 Task: Forward email   from Email0076 to Email0074 with a cc to Email0075 with a message Message0076
Action: Mouse moved to (353, 369)
Screenshot: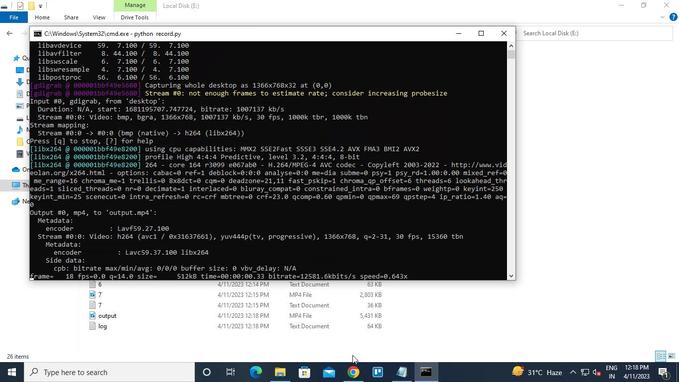 
Action: Mouse pressed left at (353, 369)
Screenshot: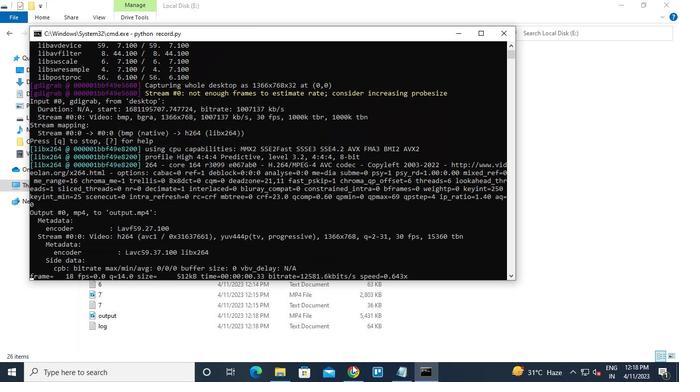 
Action: Mouse moved to (212, 255)
Screenshot: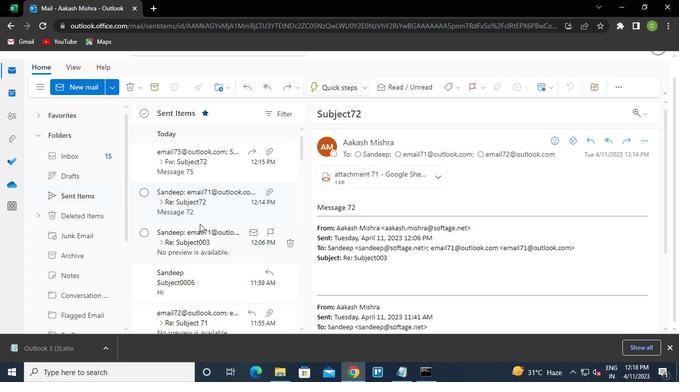 
Action: Mouse pressed left at (212, 255)
Screenshot: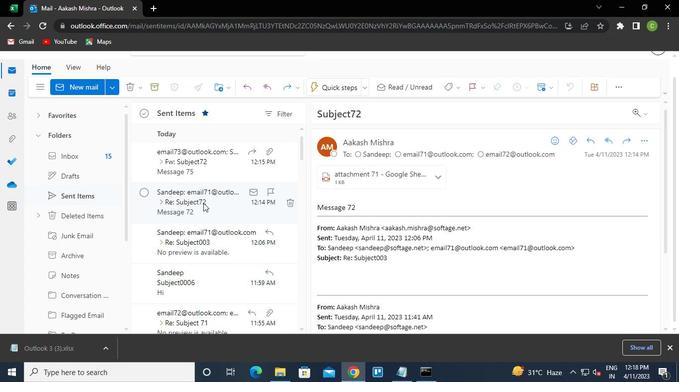 
Action: Mouse moved to (624, 141)
Screenshot: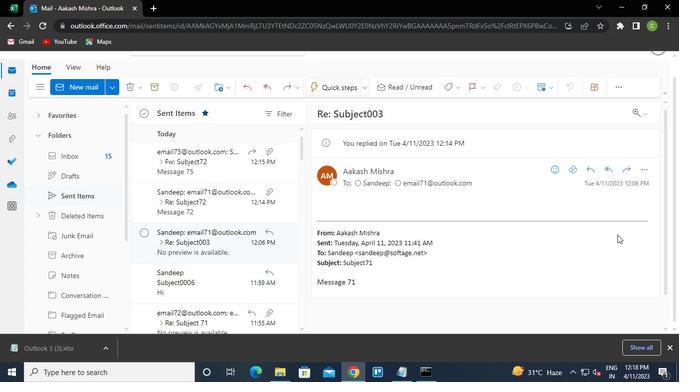 
Action: Mouse pressed left at (624, 141)
Screenshot: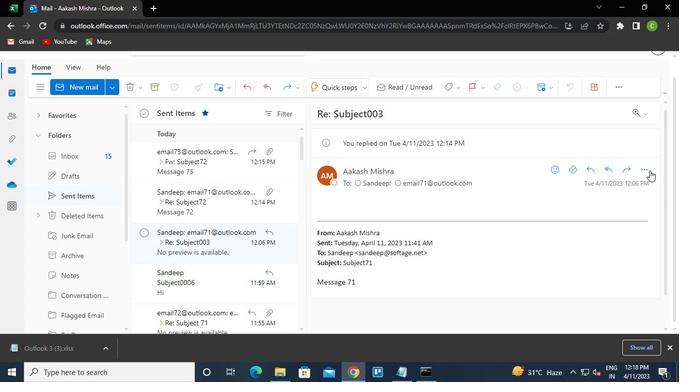 
Action: Mouse moved to (393, 148)
Screenshot: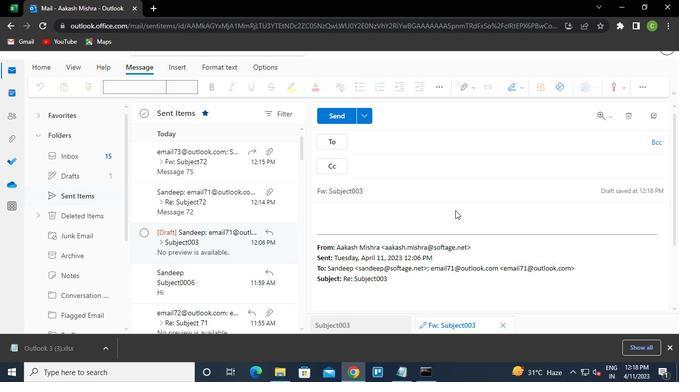 
Action: Keyboard e
Screenshot: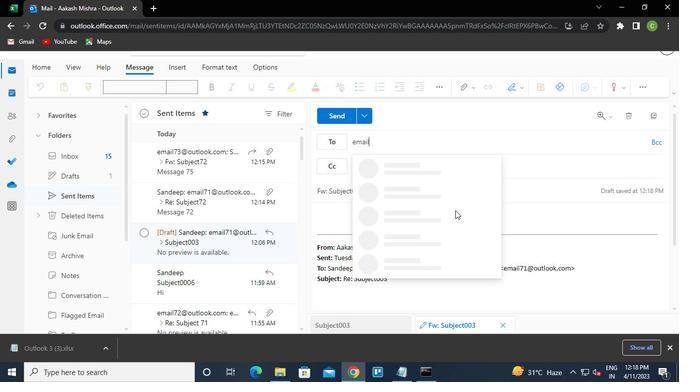 
Action: Keyboard m
Screenshot: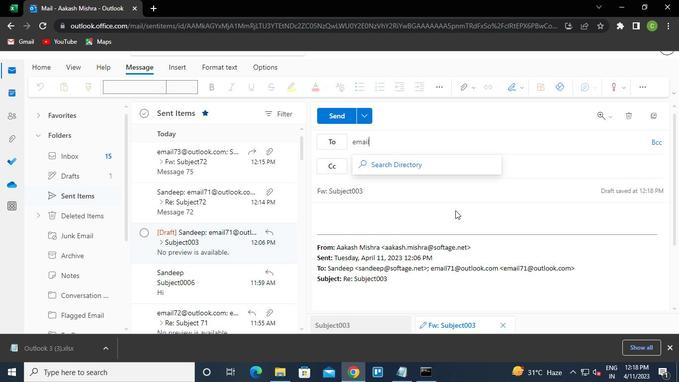 
Action: Keyboard a
Screenshot: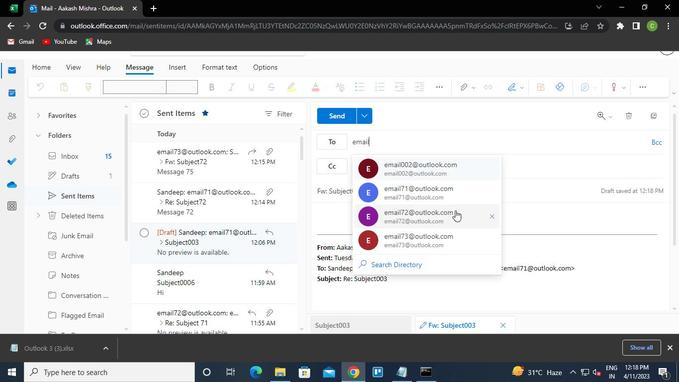 
Action: Keyboard i
Screenshot: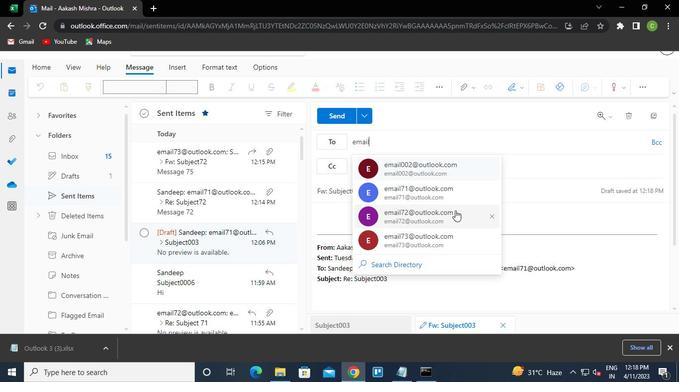 
Action: Keyboard l
Screenshot: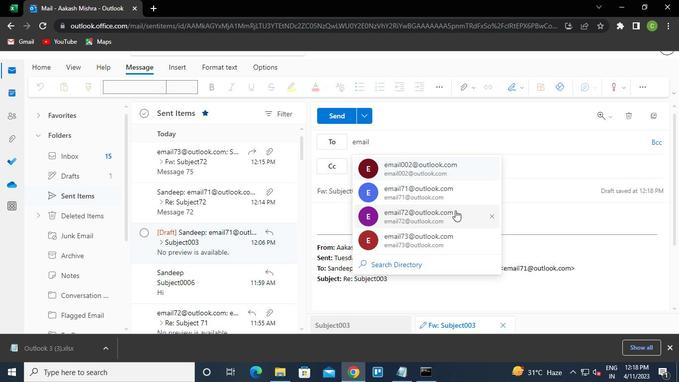 
Action: Keyboard <103>
Screenshot: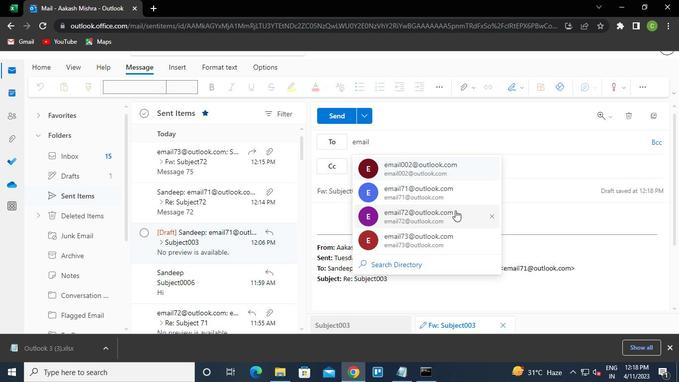 
Action: Keyboard <102>
Screenshot: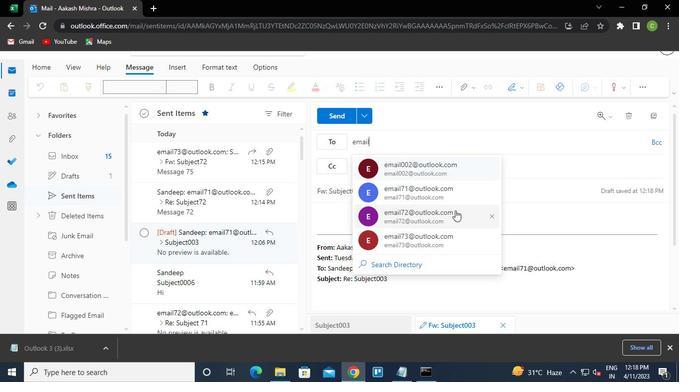
Action: Keyboard Key.shift
Screenshot: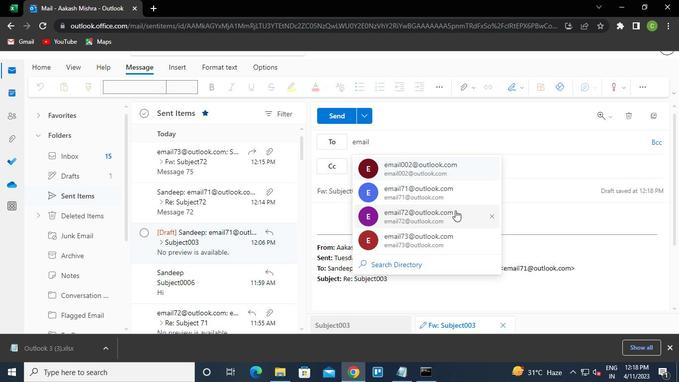 
Action: Keyboard @
Screenshot: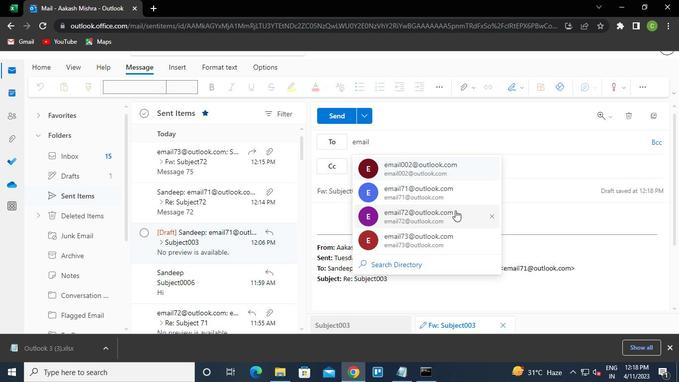 
Action: Keyboard o
Screenshot: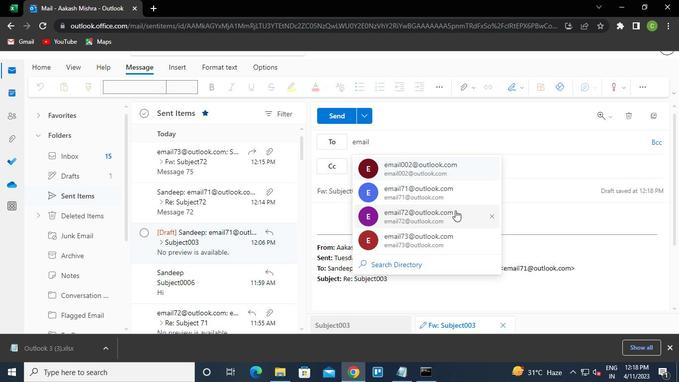 
Action: Keyboard u
Screenshot: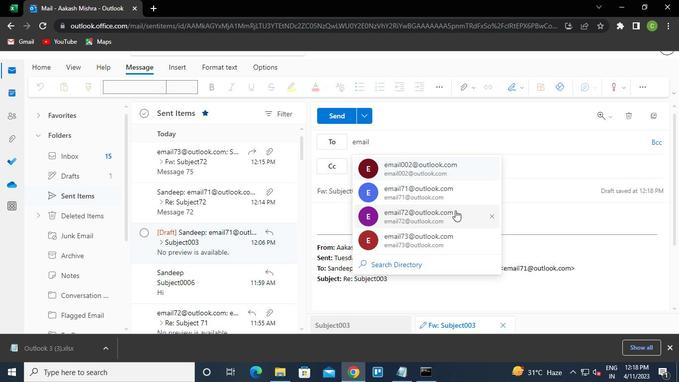 
Action: Keyboard t
Screenshot: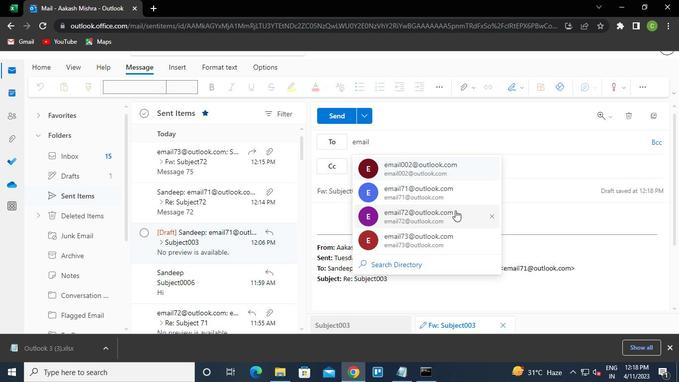 
Action: Keyboard l
Screenshot: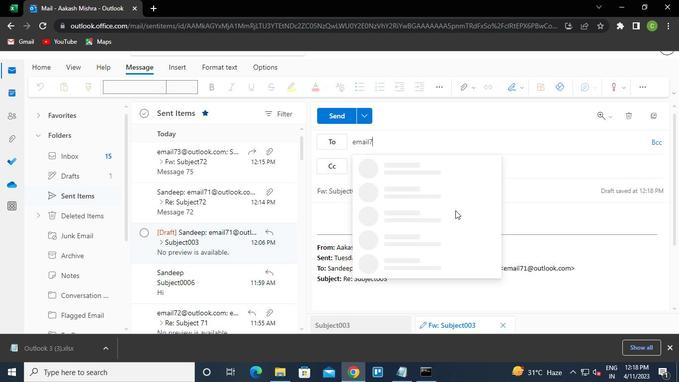 
Action: Keyboard o
Screenshot: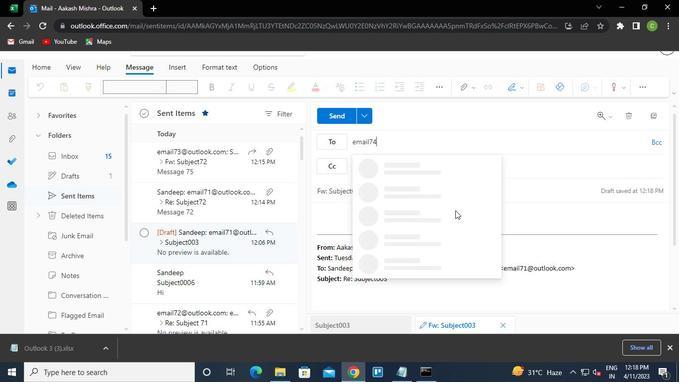 
Action: Keyboard o
Screenshot: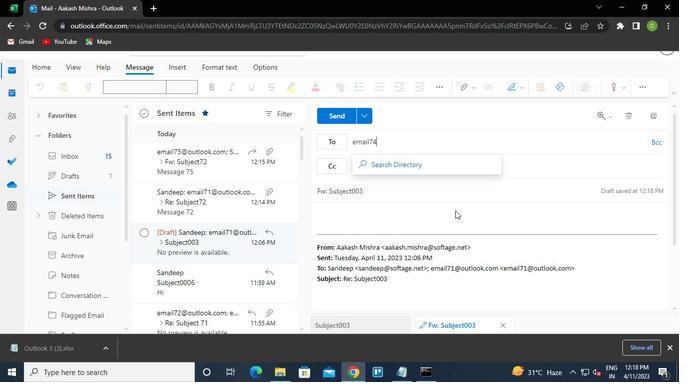 
Action: Keyboard k
Screenshot: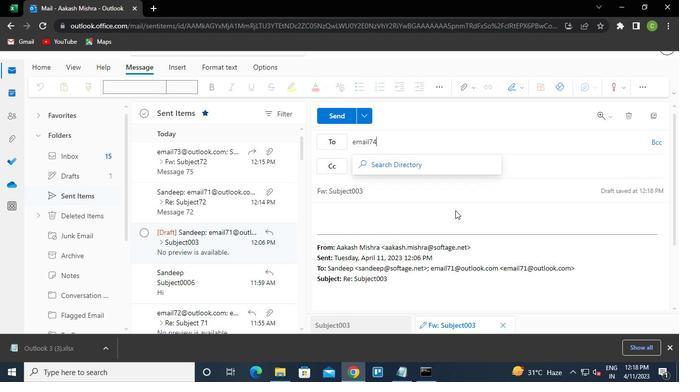 
Action: Keyboard .
Screenshot: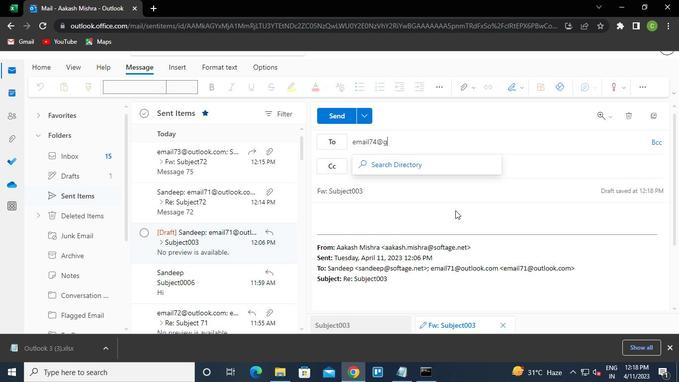 
Action: Keyboard c
Screenshot: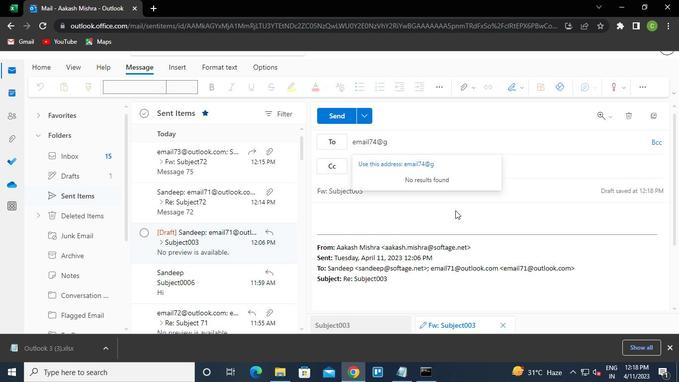 
Action: Keyboard o
Screenshot: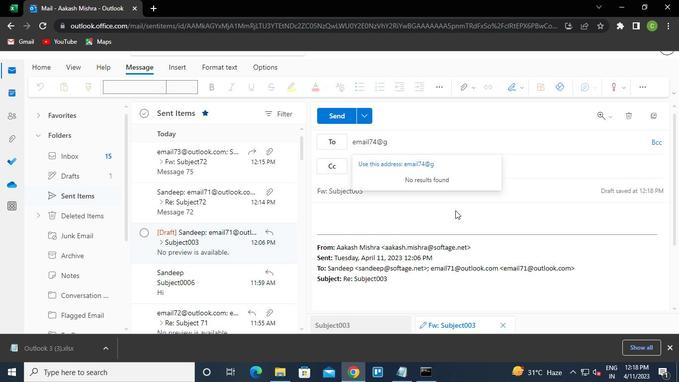 
Action: Keyboard m
Screenshot: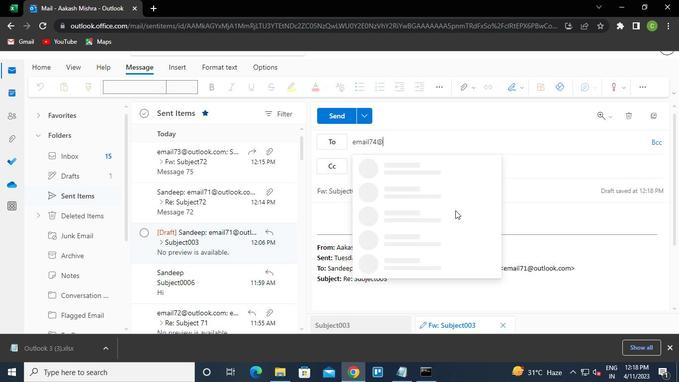 
Action: Keyboard Key.enter
Screenshot: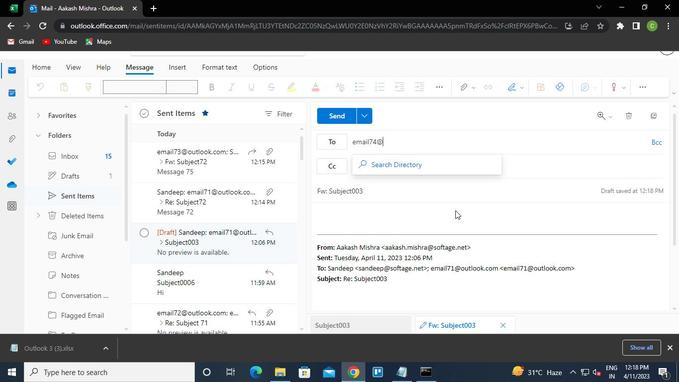 
Action: Keyboard Key.enter
Screenshot: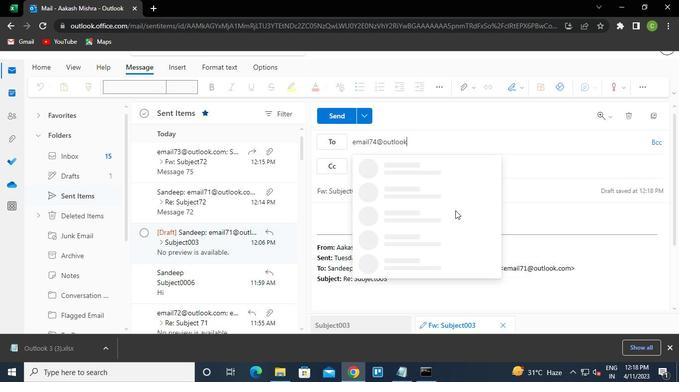 
Action: Keyboard Key.enter
Screenshot: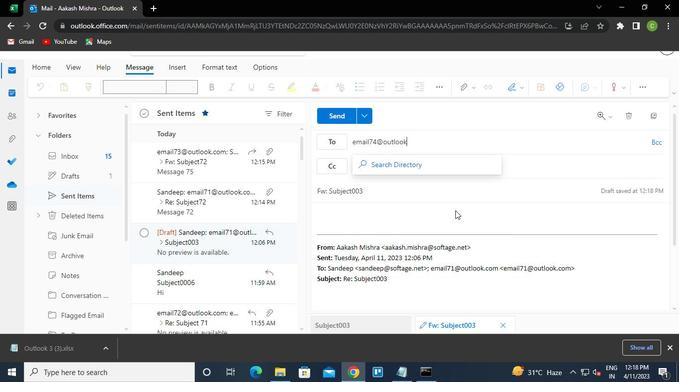 
Action: Keyboard Key.enter
Screenshot: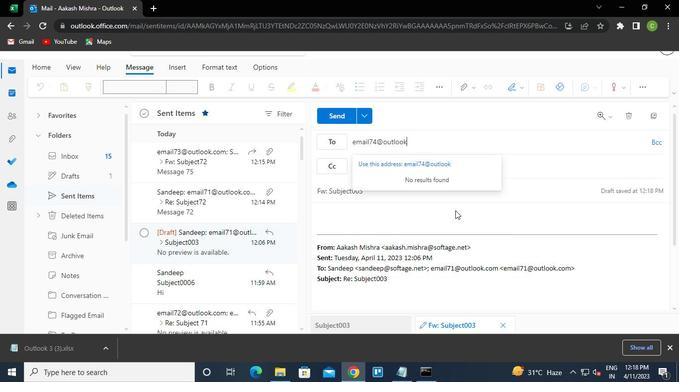 
Action: Keyboard Key.enter
Screenshot: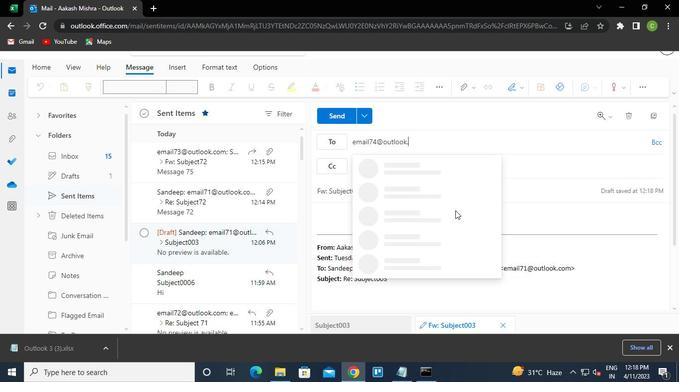 
Action: Keyboard Key.enter
Screenshot: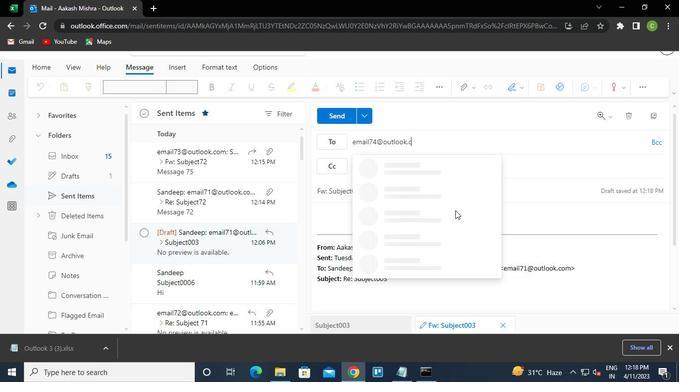 
Action: Keyboard Key.enter
Screenshot: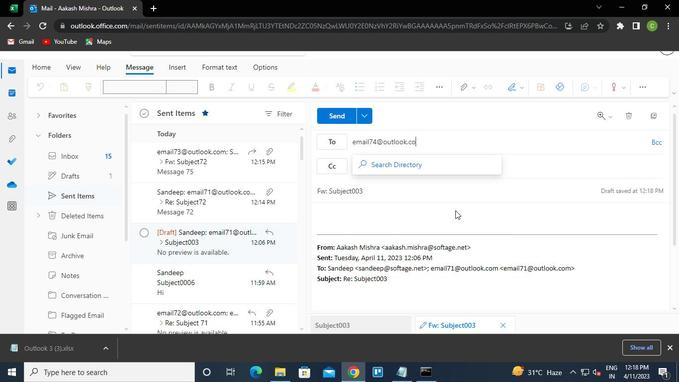 
Action: Keyboard Key.enter
Screenshot: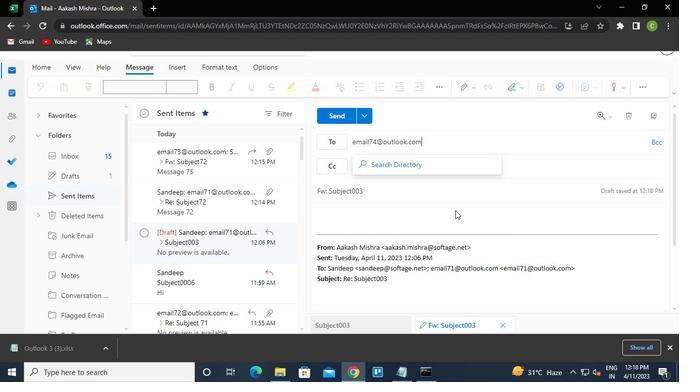 
Action: Keyboard Key.enter
Screenshot: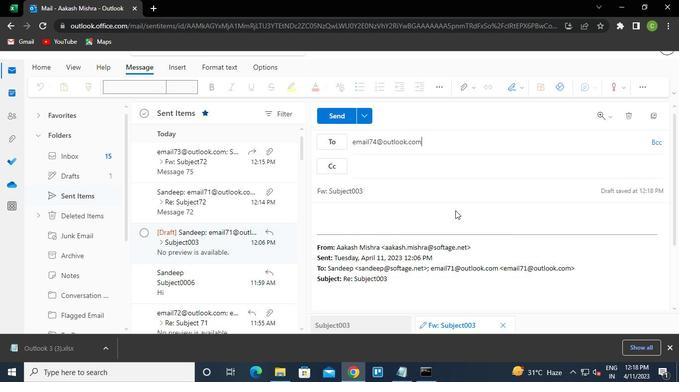 
Action: Keyboard Key.enter
Screenshot: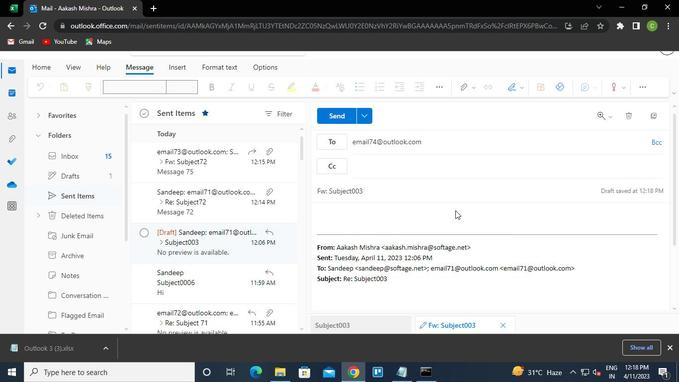 
Action: Keyboard Key.enter
Screenshot: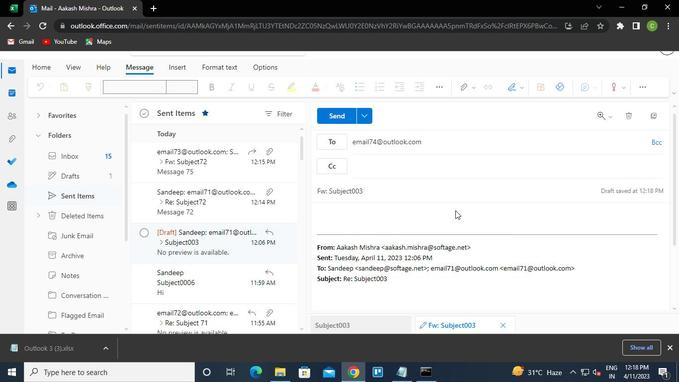
Action: Keyboard Key.enter
Screenshot: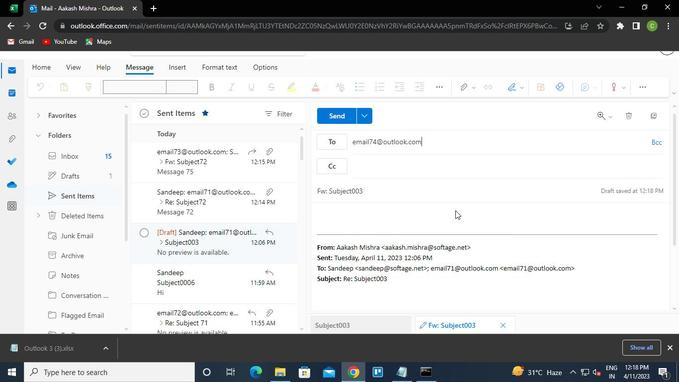 
Action: Keyboard Key.enter
Screenshot: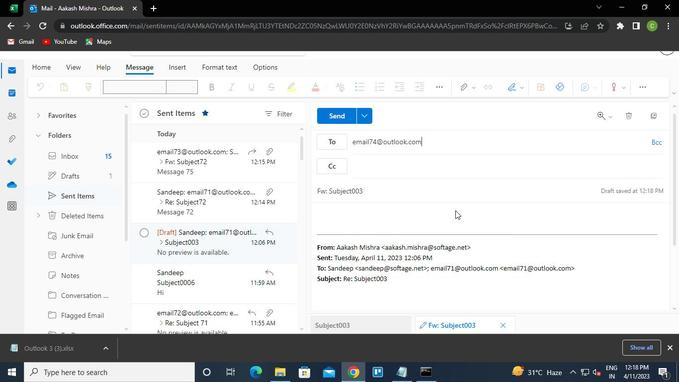 
Action: Keyboard Key.enter
Screenshot: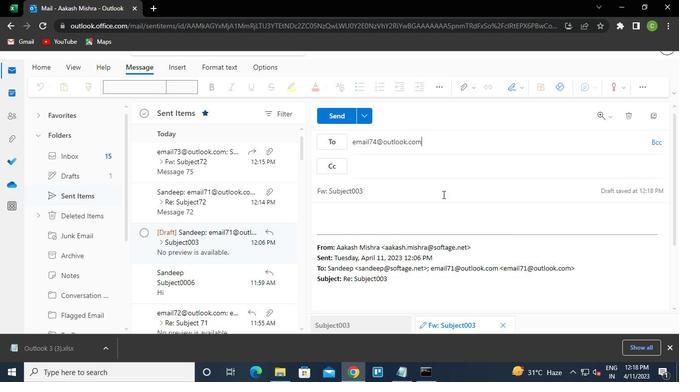 
Action: Keyboard Key.enter
Screenshot: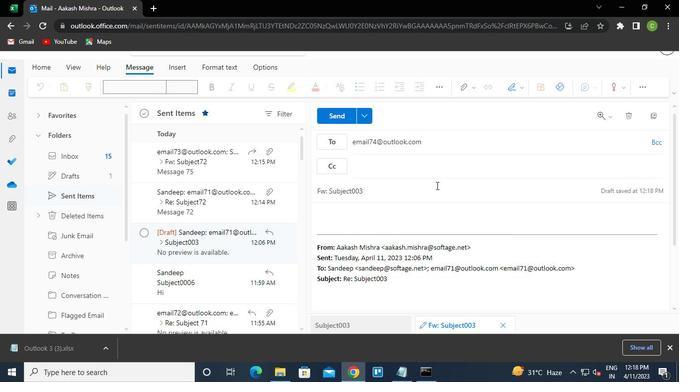 
Action: Keyboard Key.enter
Screenshot: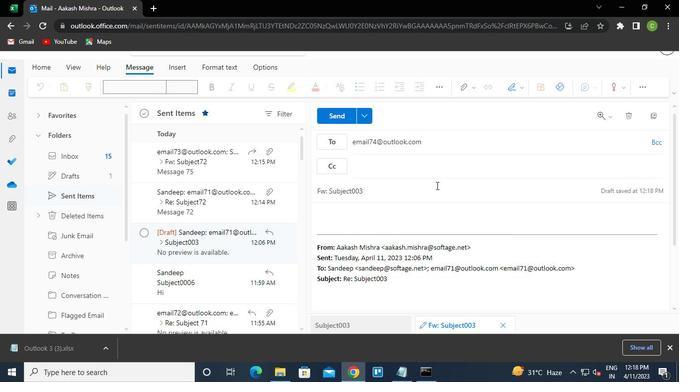 
Action: Keyboard Key.enter
Screenshot: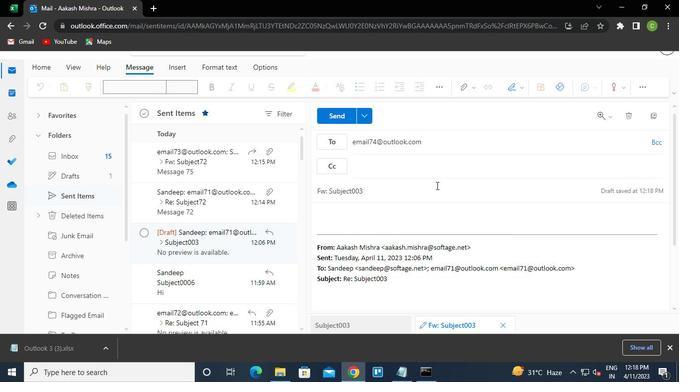 
Action: Keyboard Key.enter
Screenshot: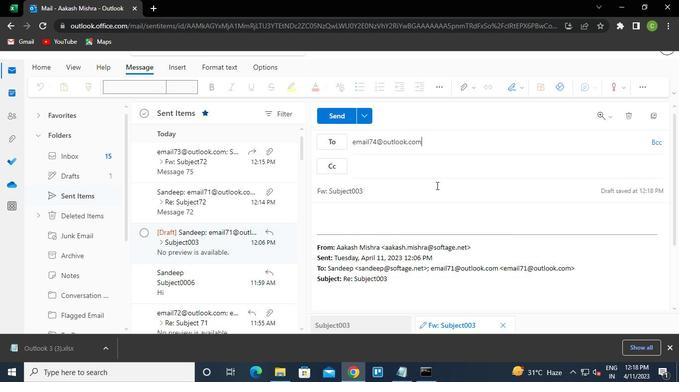 
Action: Keyboard Key.enter
Screenshot: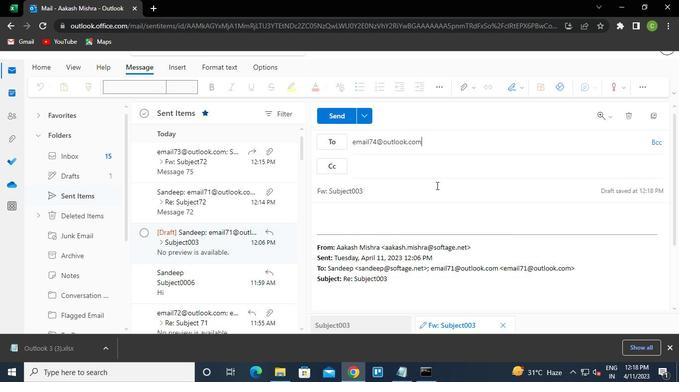 
Action: Keyboard Key.enter
Screenshot: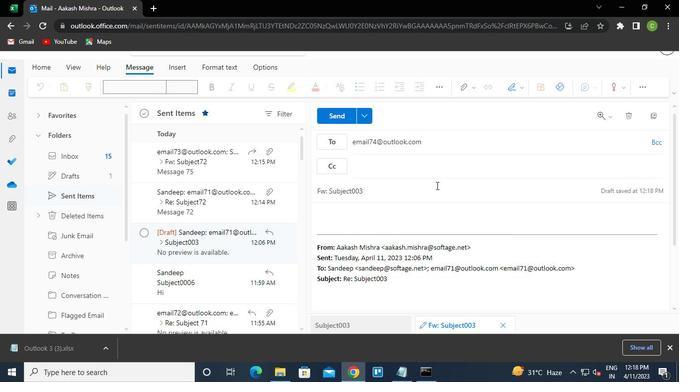 
Action: Keyboard Key.enter
Screenshot: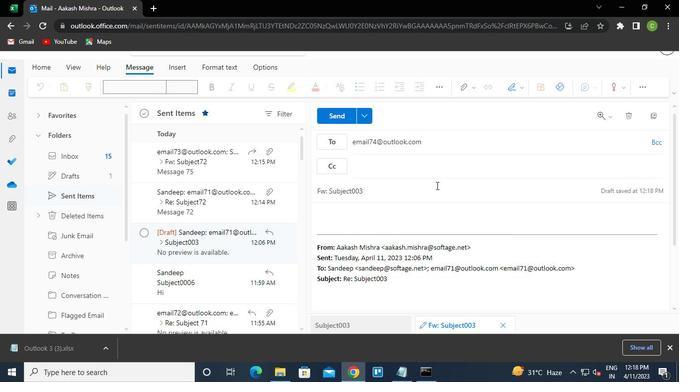 
Action: Keyboard Key.enter
Screenshot: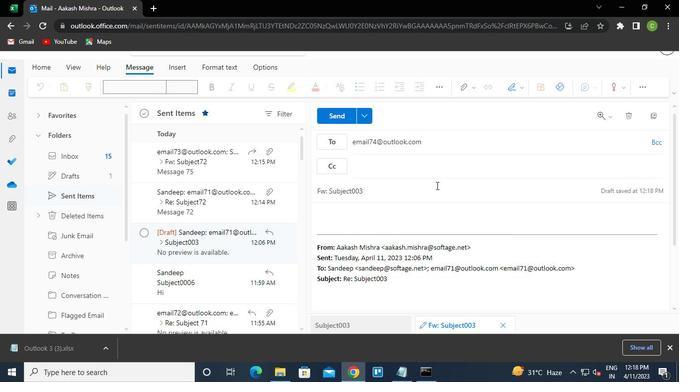 
Action: Keyboard Key.enter
Screenshot: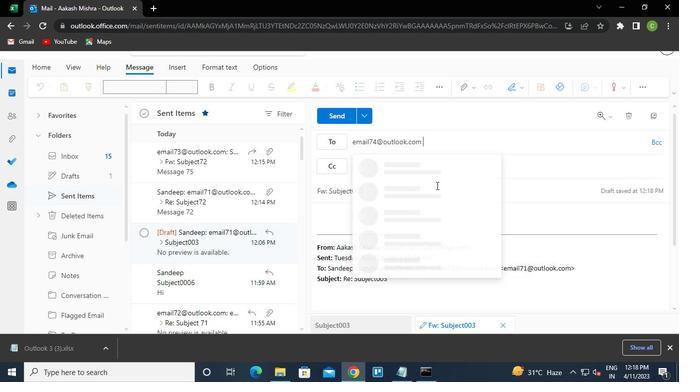 
Action: Keyboard Key.enter
Screenshot: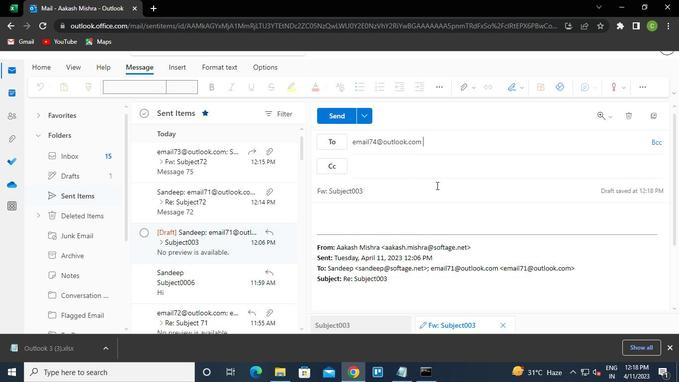 
Action: Keyboard Key.enter
Screenshot: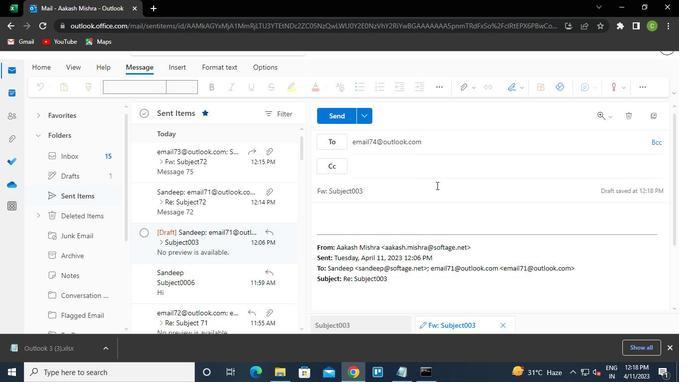 
Action: Keyboard Key.enter
Screenshot: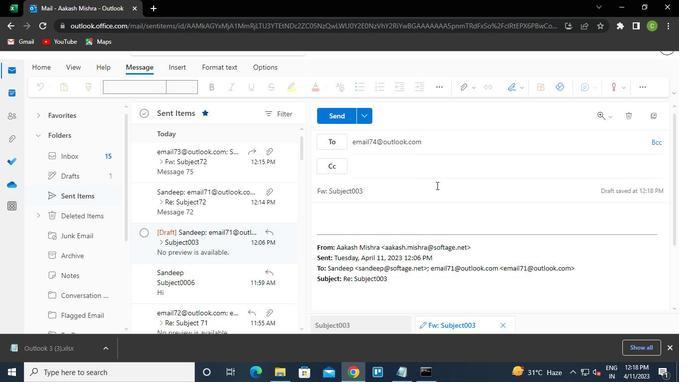 
Action: Keyboard Key.left
Screenshot: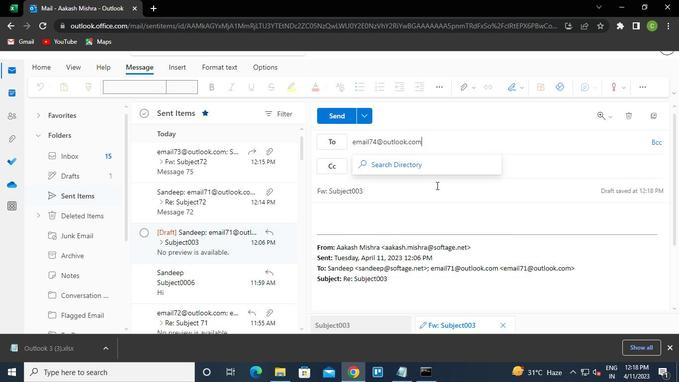 
Action: Keyboard Key.right
Screenshot: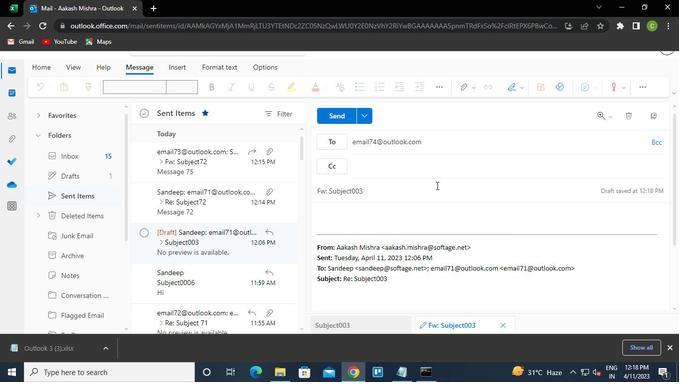 
Action: Keyboard Key.enter
Screenshot: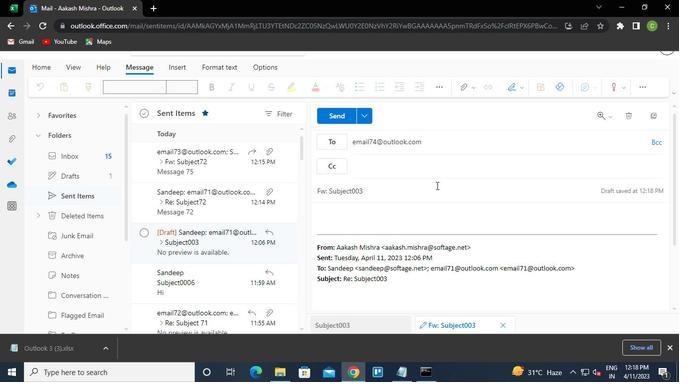 
Action: Keyboard Key.enter
Screenshot: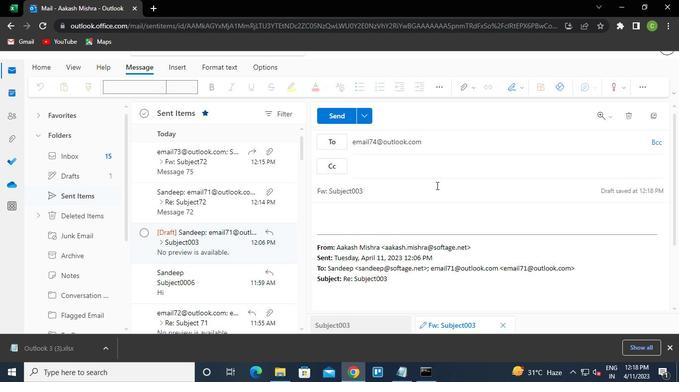 
Action: Keyboard Key.enter
Screenshot: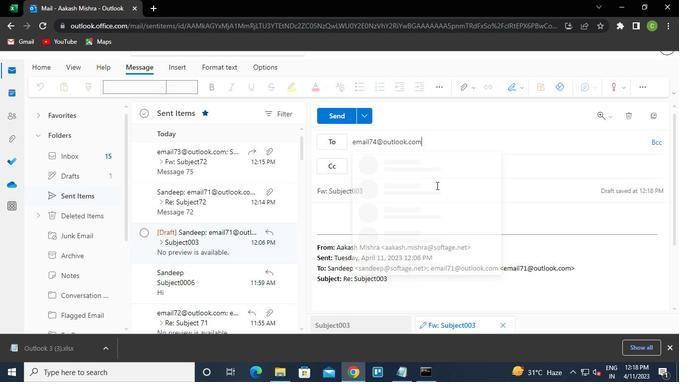 
Action: Keyboard Key.enter
Screenshot: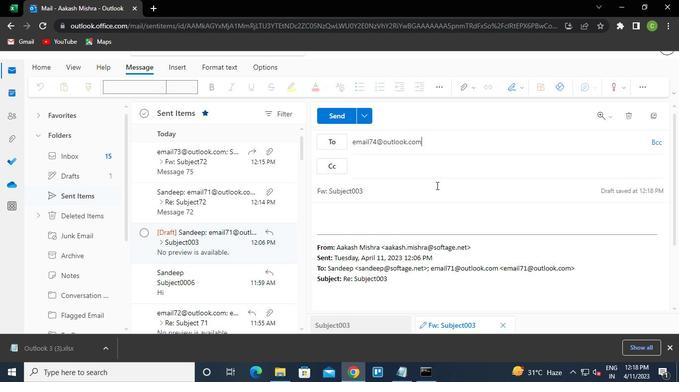 
Action: Keyboard Key.enter
Screenshot: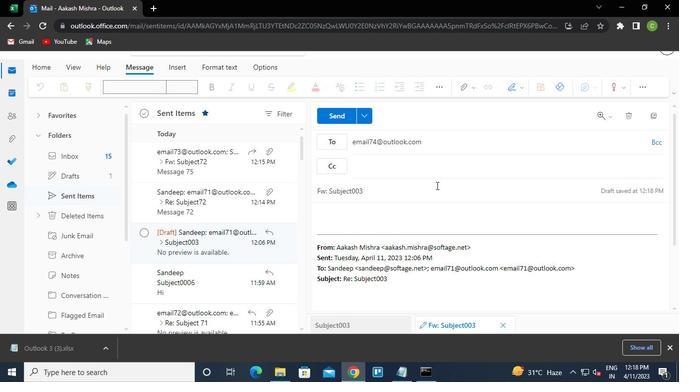 
Action: Keyboard Key.space
Screenshot: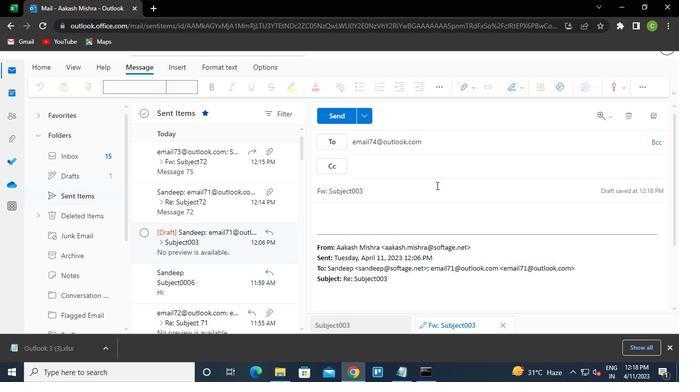 
Action: Keyboard Key.enter
Screenshot: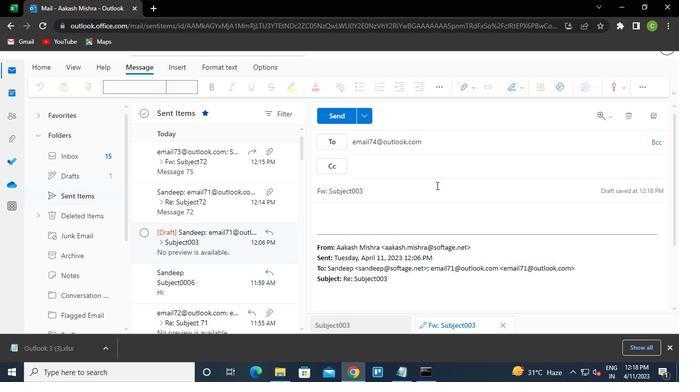 
Action: Mouse moved to (628, 118)
Screenshot: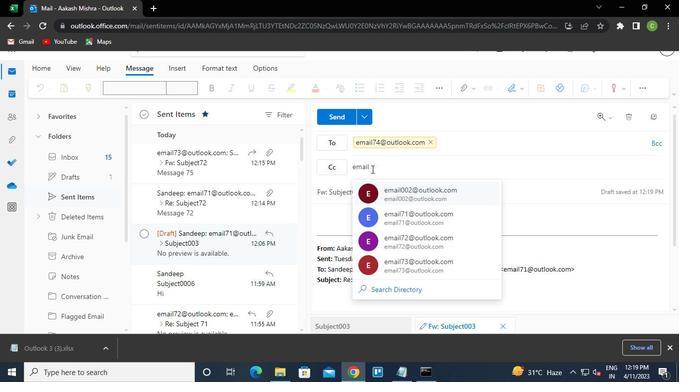 
Action: Mouse pressed left at (628, 118)
Screenshot: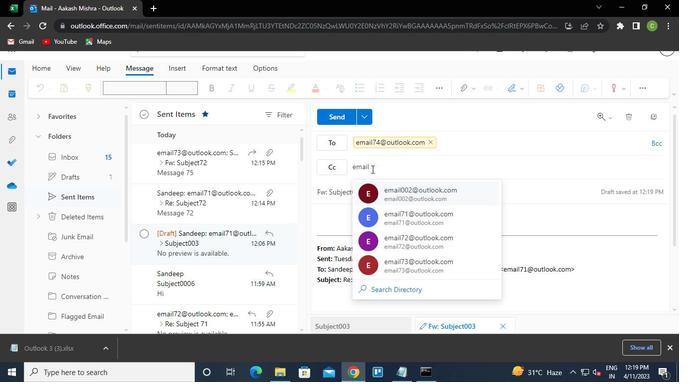 
Action: Mouse moved to (335, 216)
Screenshot: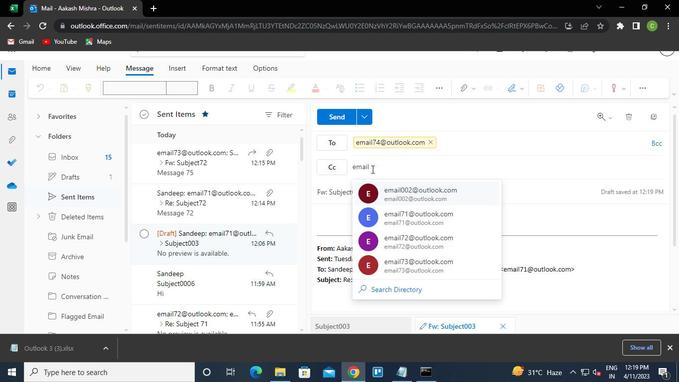 
Action: Mouse pressed left at (335, 216)
Screenshot: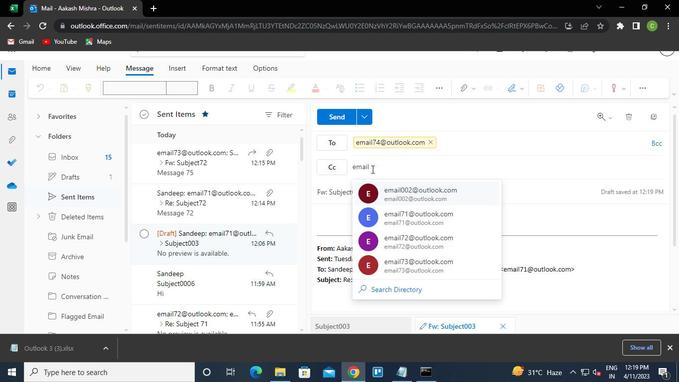 
Action: Mouse moved to (281, 374)
Screenshot: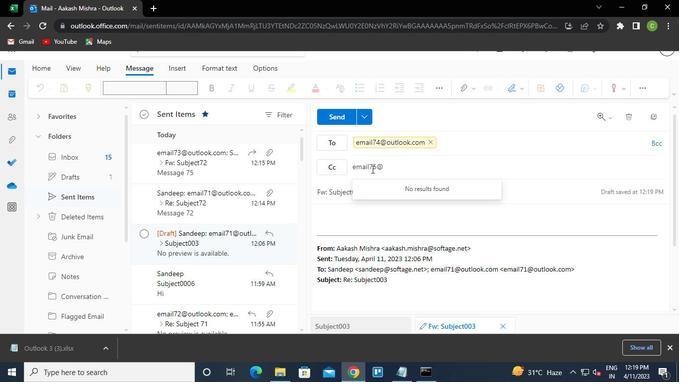 
Action: Mouse pressed left at (281, 374)
Screenshot: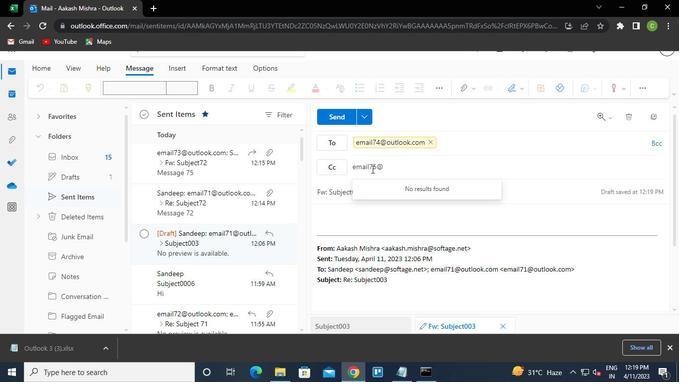 
Action: Mouse moved to (206, 30)
Screenshot: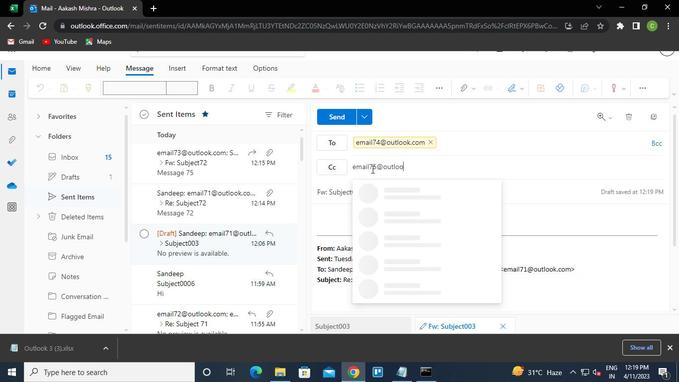 
Action: Mouse pressed left at (206, 30)
Screenshot: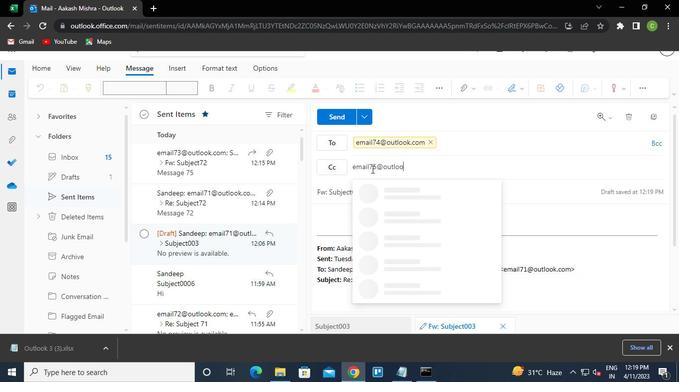 
Action: Keyboard c
Screenshot: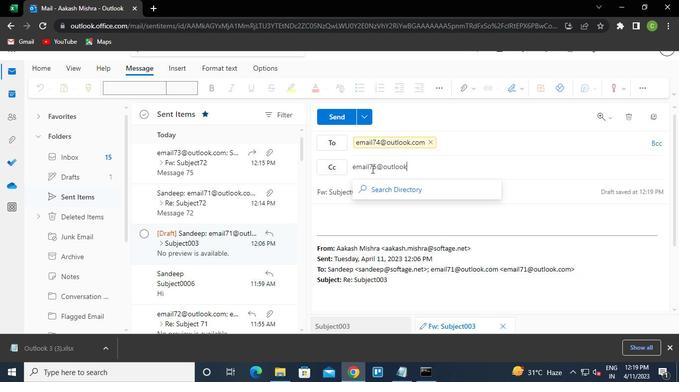 
Action: Keyboard m
Screenshot: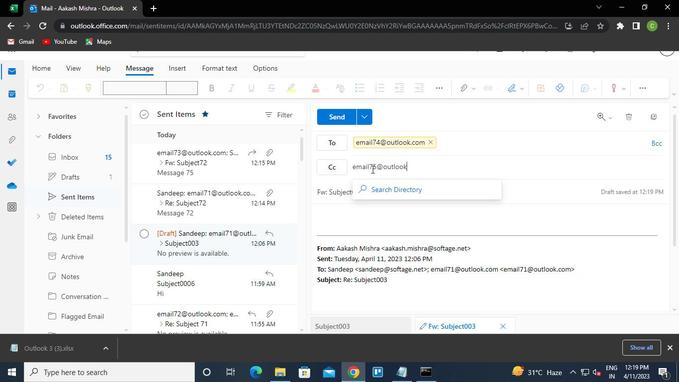 
Action: Keyboard d
Screenshot: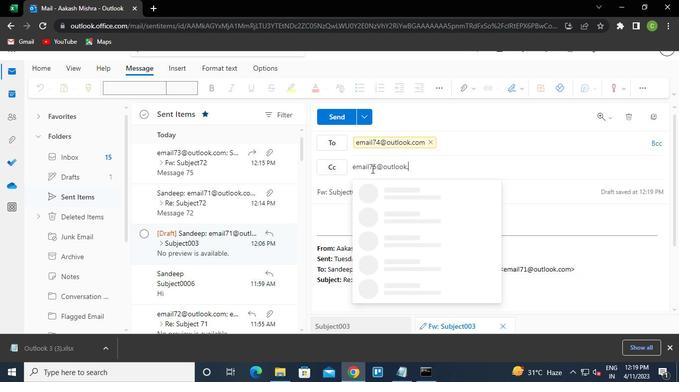
Action: Keyboard Key.enter
Screenshot: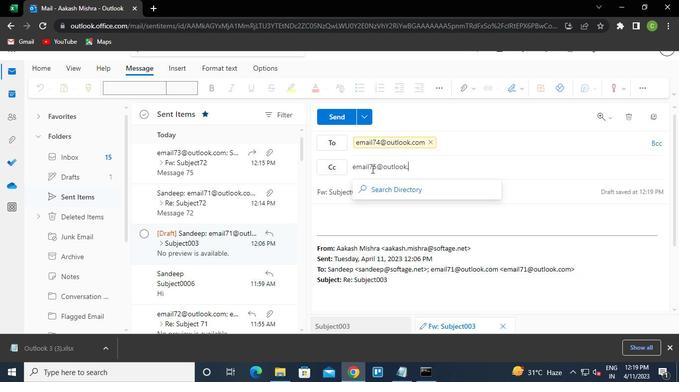 
Action: Keyboard Key.ctrl_l
Screenshot: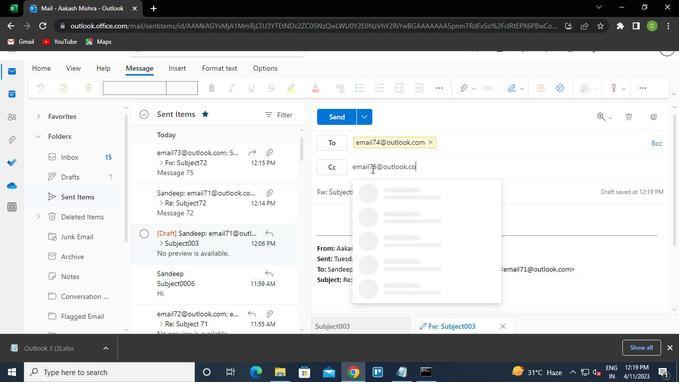 
Action: Keyboard \x16
Screenshot: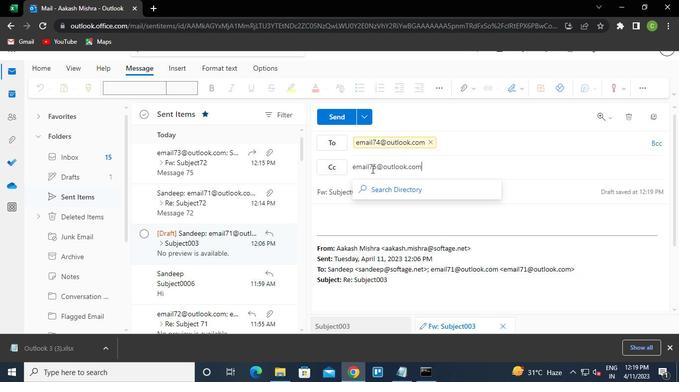 
Action: Keyboard Key.enter
Screenshot: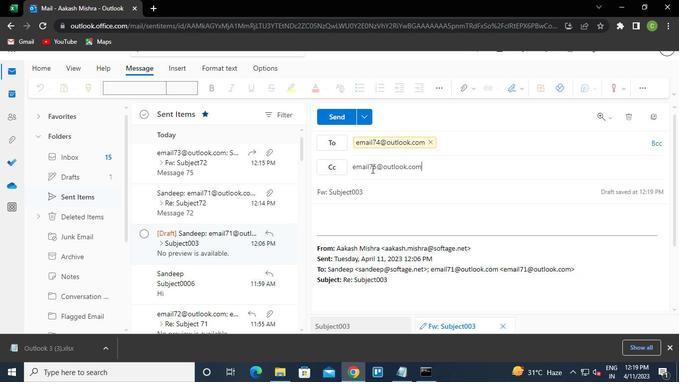 
Action: Mouse moved to (425, 377)
Screenshot: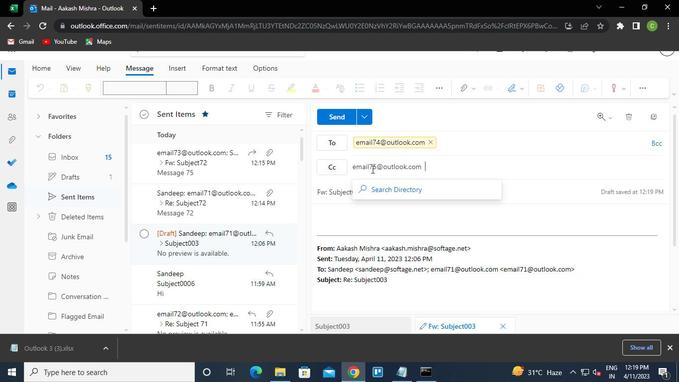 
Action: Mouse pressed left at (425, 377)
Screenshot: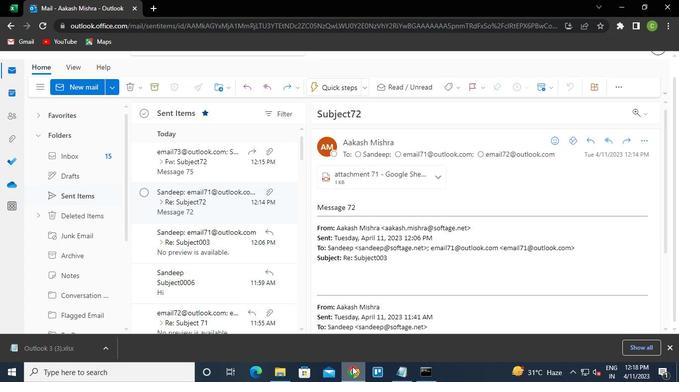 
Action: Mouse pressed left at (425, 377)
Screenshot: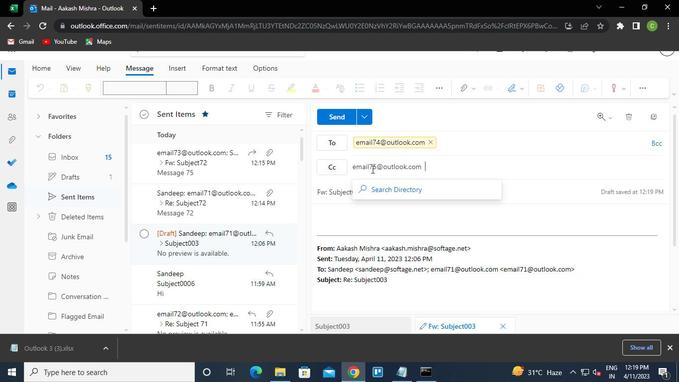
Action: Mouse moved to (420, 305)
Screenshot: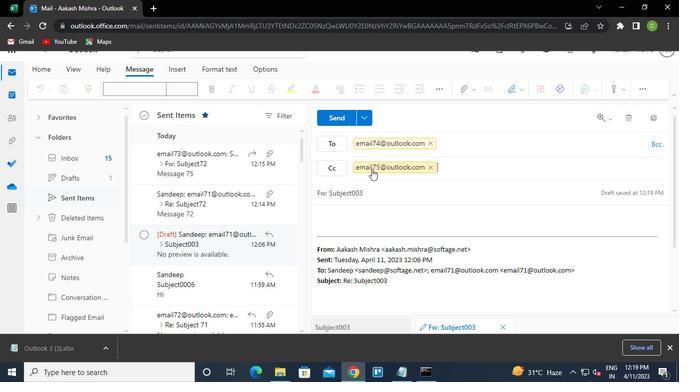 
Action: Mouse pressed left at (420, 305)
Screenshot: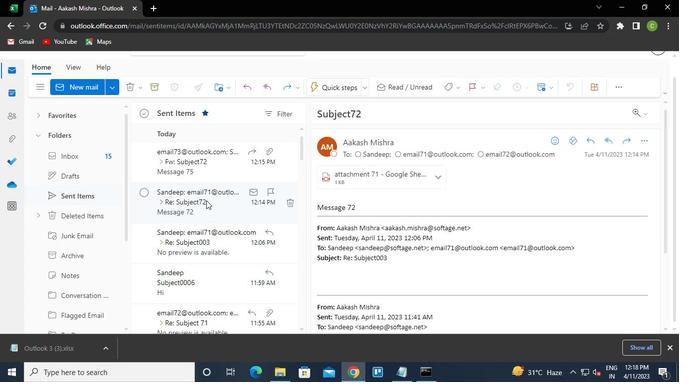 
Action: Mouse pressed left at (420, 305)
Screenshot: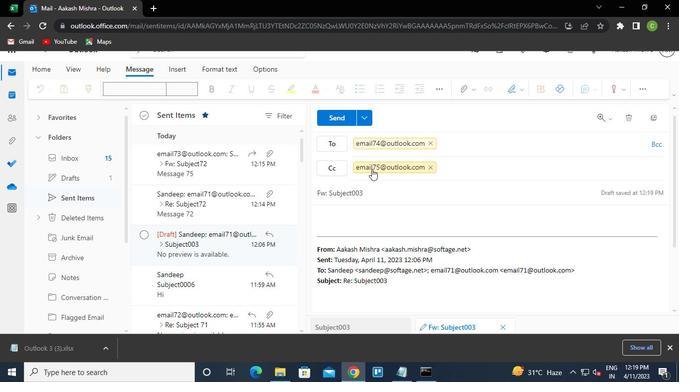 
Action: Mouse moved to (468, 299)
Screenshot: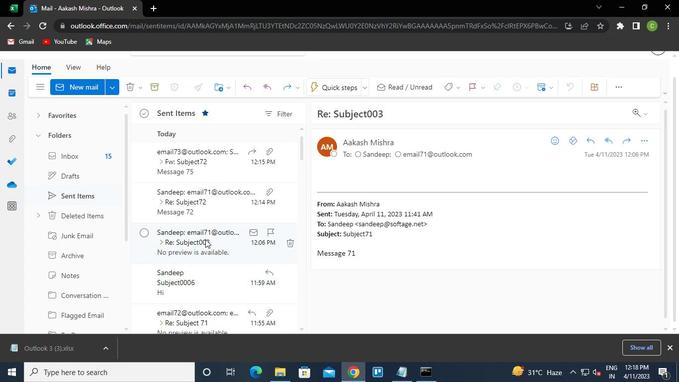 
Action: Mouse pressed left at (468, 299)
Screenshot: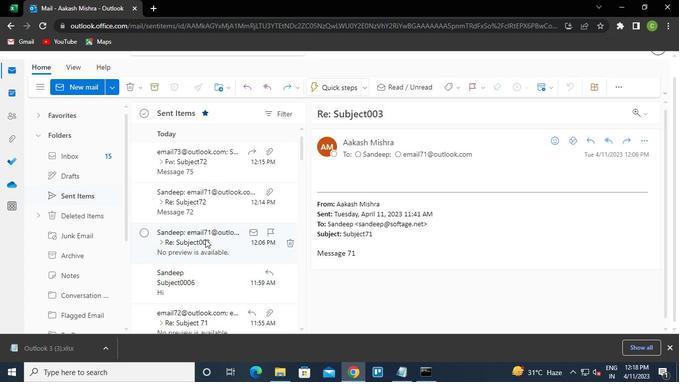 
Action: Mouse moved to (352, 366)
Screenshot: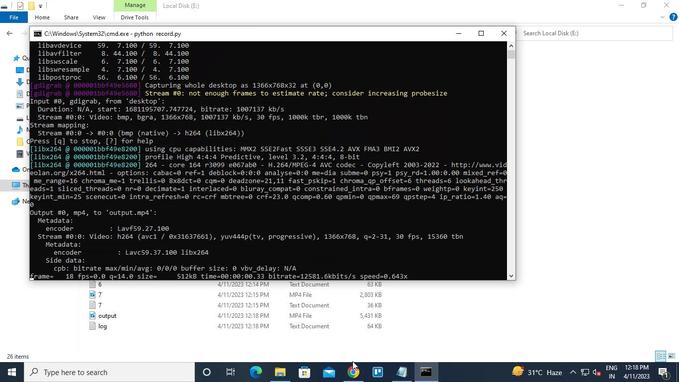 
Action: Mouse pressed left at (352, 366)
Screenshot: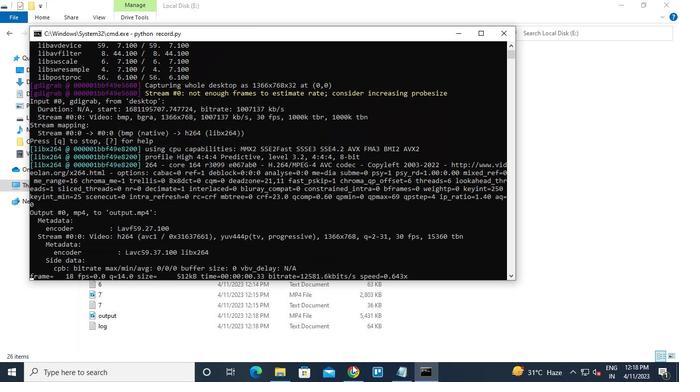 
Action: Mouse moved to (205, 239)
Screenshot: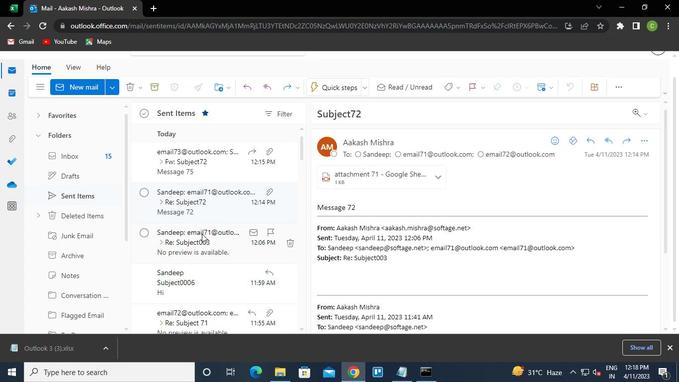 
Action: Mouse pressed left at (205, 239)
Screenshot: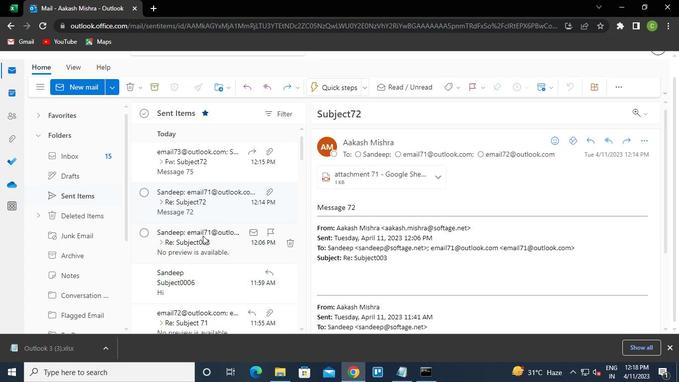 
Action: Mouse moved to (628, 170)
Screenshot: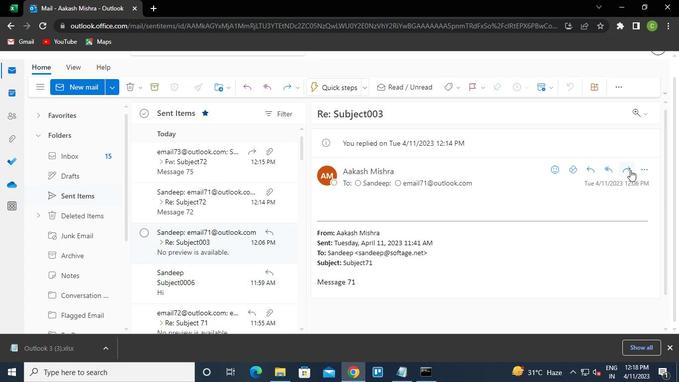 
Action: Mouse pressed left at (628, 170)
Screenshot: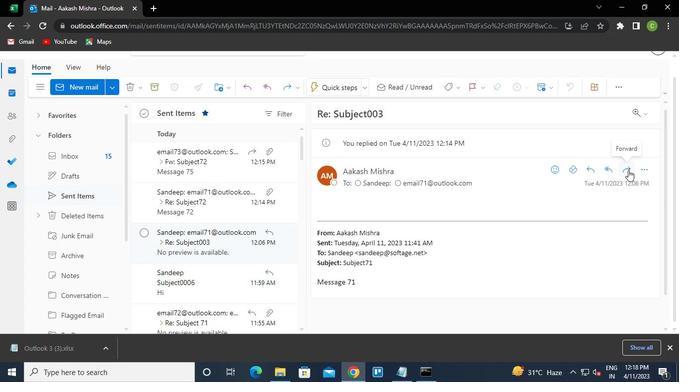 
Action: Mouse moved to (455, 210)
Screenshot: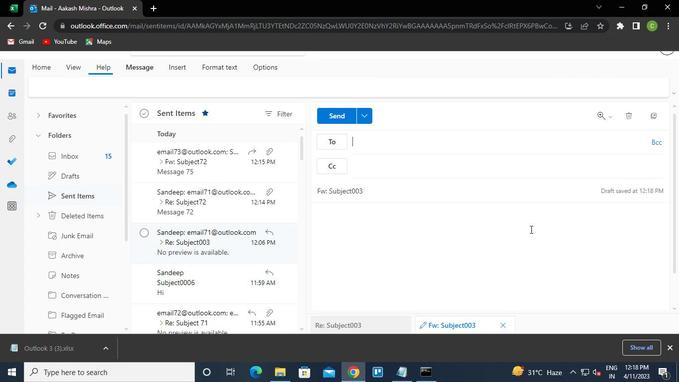 
Action: Keyboard e
Screenshot: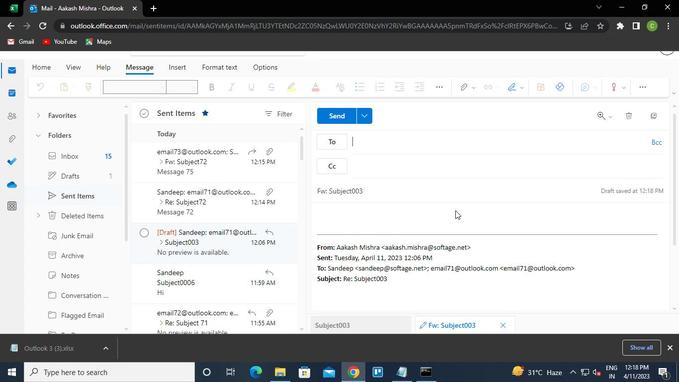 
Action: Keyboard m
Screenshot: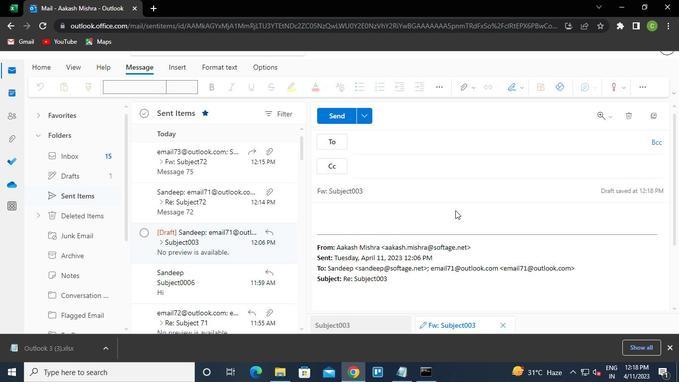 
Action: Keyboard a
Screenshot: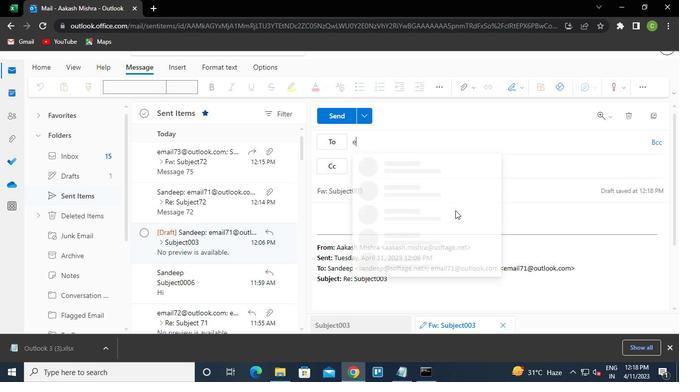 
Action: Keyboard i
Screenshot: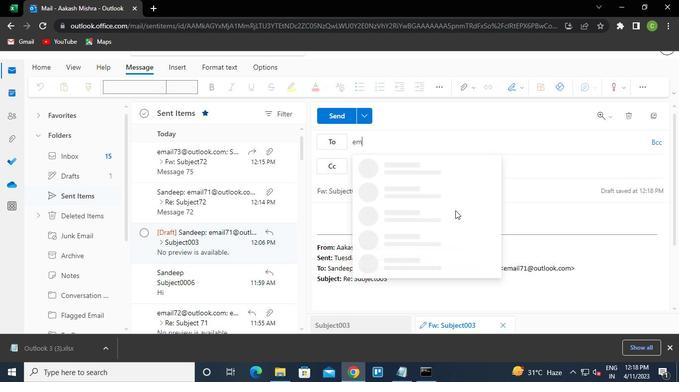 
Action: Keyboard l
Screenshot: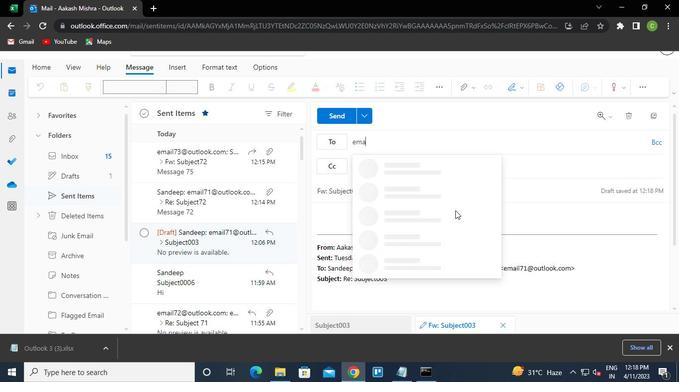 
Action: Keyboard <103>
Screenshot: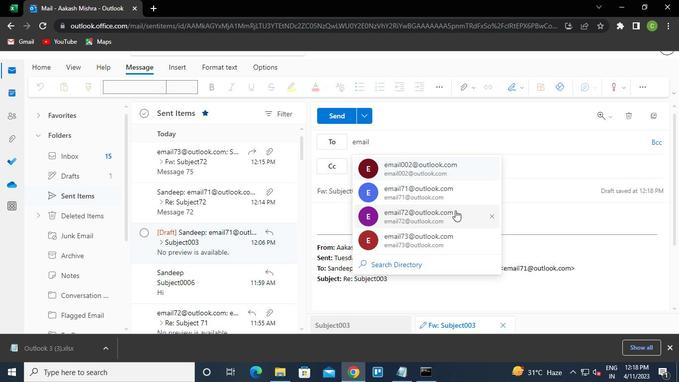
Action: Keyboard <100>
Screenshot: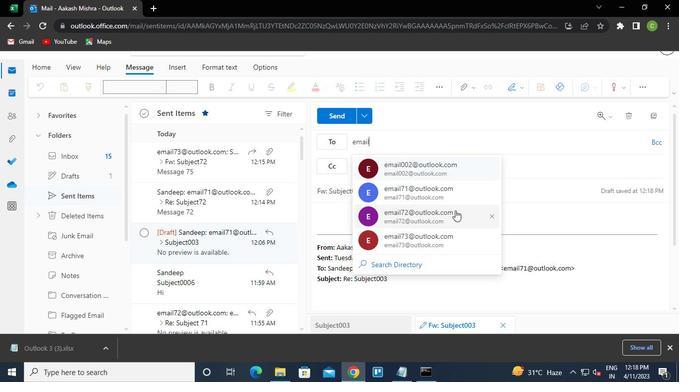 
Action: Keyboard Key.shift
Screenshot: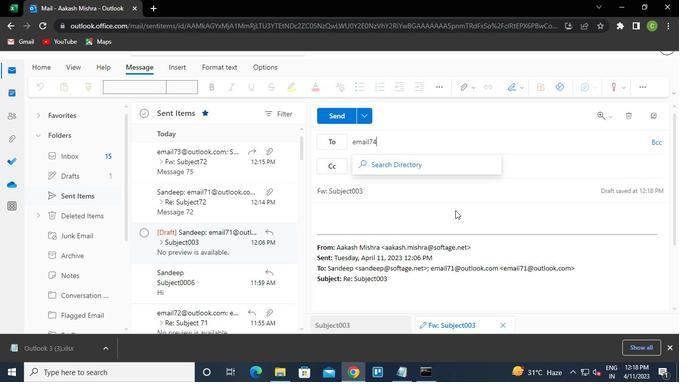 
Action: Keyboard @
Screenshot: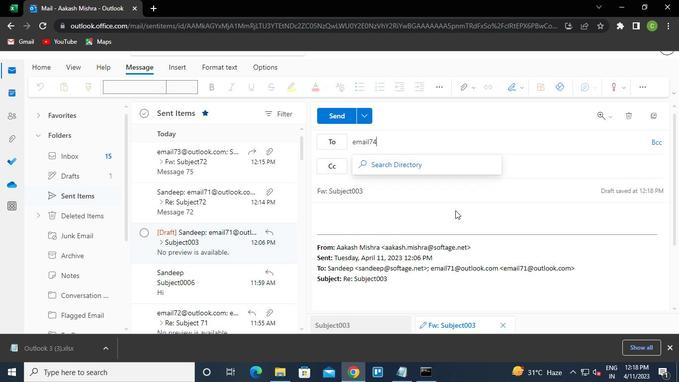 
Action: Keyboard g
Screenshot: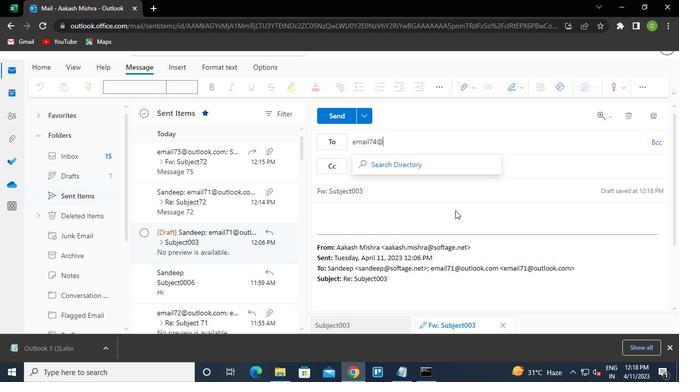 
Action: Keyboard Key.backspace
Screenshot: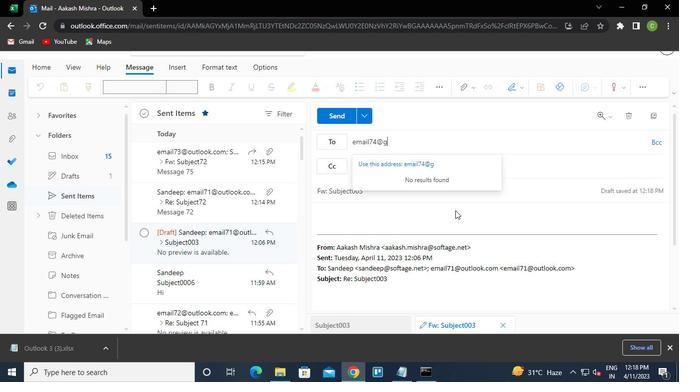 
Action: Keyboard o
Screenshot: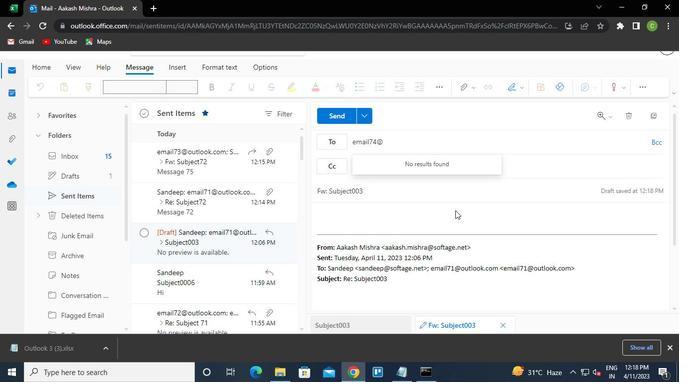 
Action: Keyboard u
Screenshot: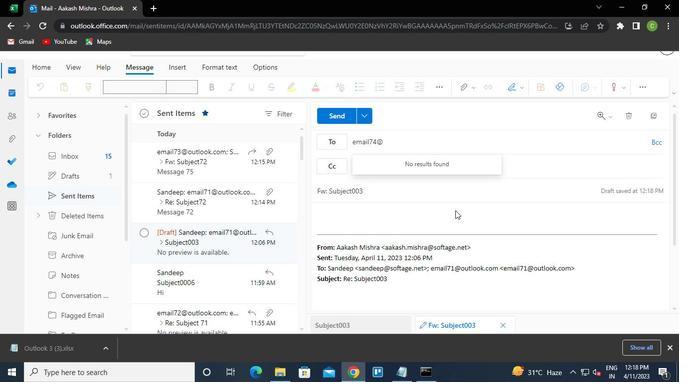 
Action: Keyboard t
Screenshot: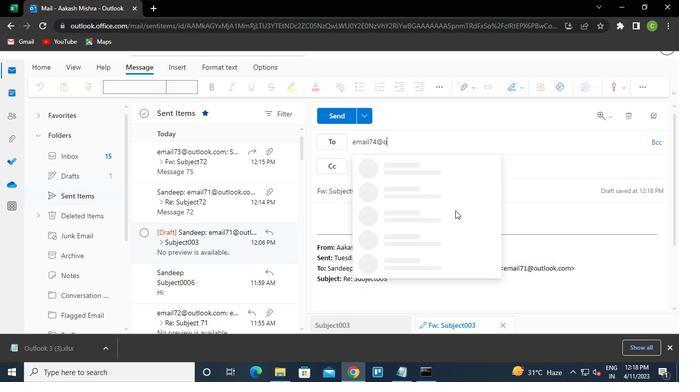 
Action: Keyboard l
Screenshot: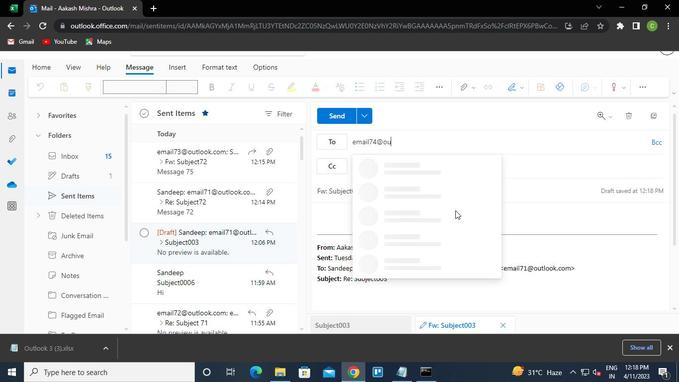 
Action: Keyboard o
Screenshot: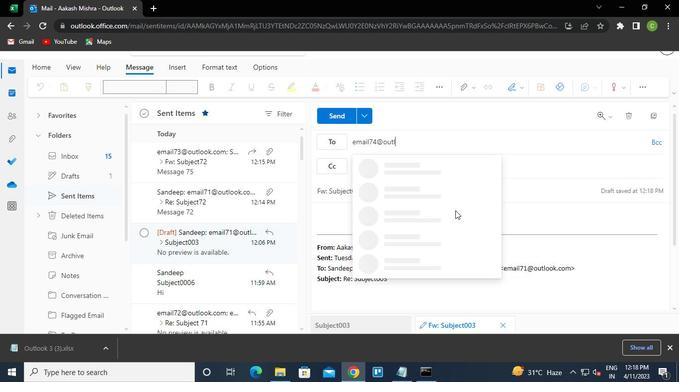 
Action: Keyboard o
Screenshot: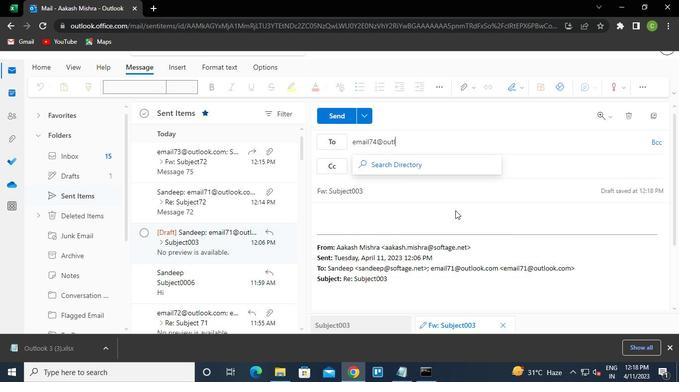 
Action: Keyboard k
Screenshot: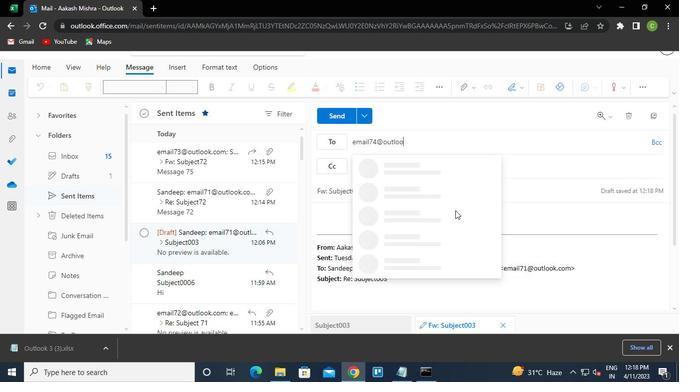 
Action: Keyboard .
Screenshot: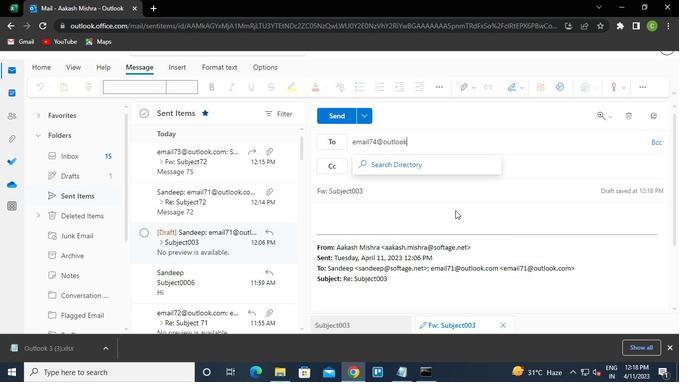 
Action: Keyboard c
Screenshot: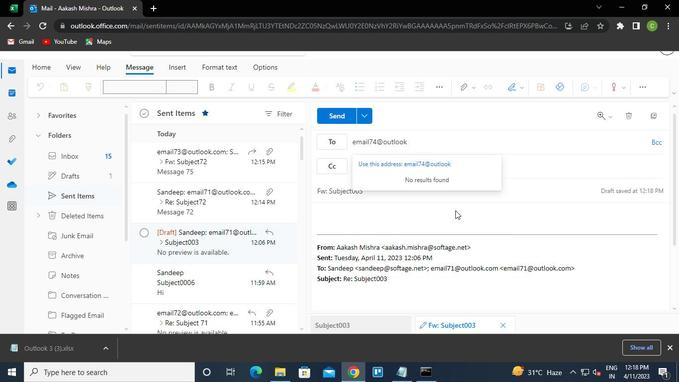 
Action: Keyboard o
Screenshot: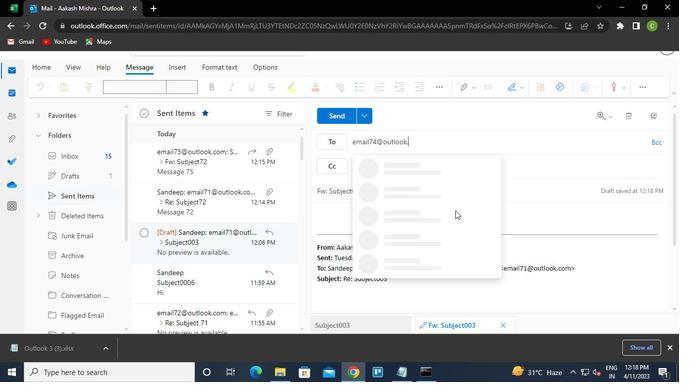 
Action: Keyboard m
Screenshot: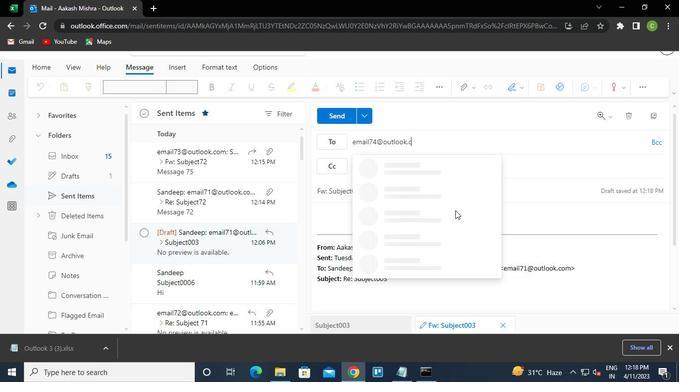 
Action: Keyboard Key.enter
Screenshot: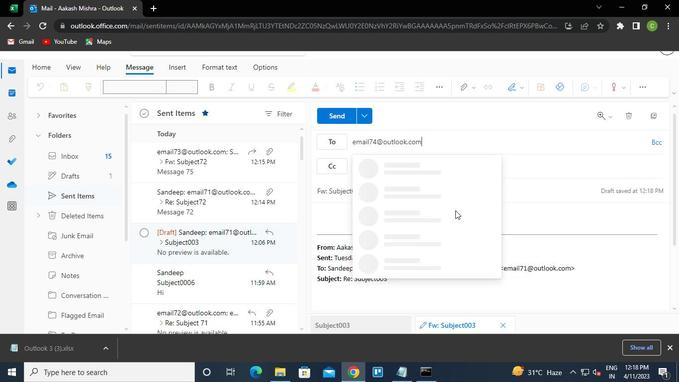 
Action: Mouse moved to (436, 185)
Screenshot: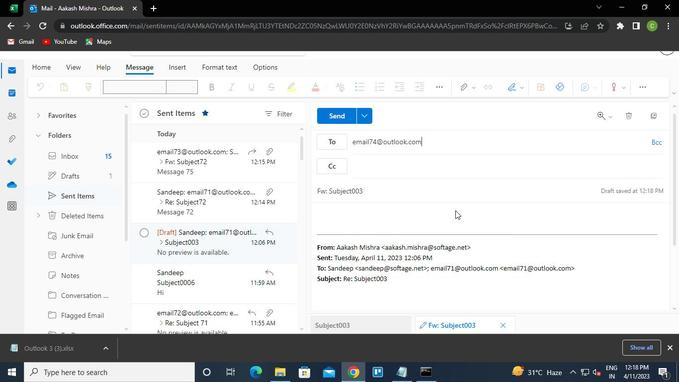 
Action: Keyboard Key.enter
Screenshot: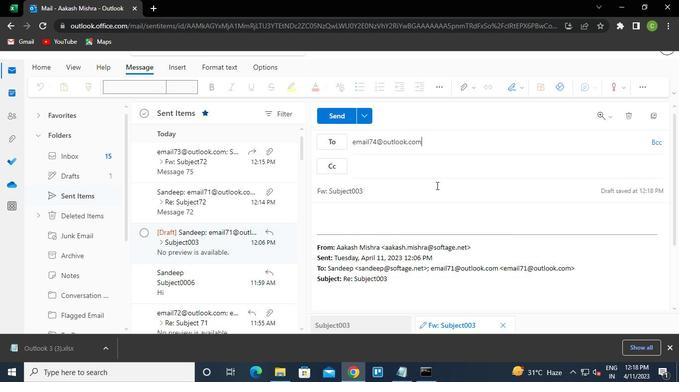 
Action: Keyboard Key.enter
Screenshot: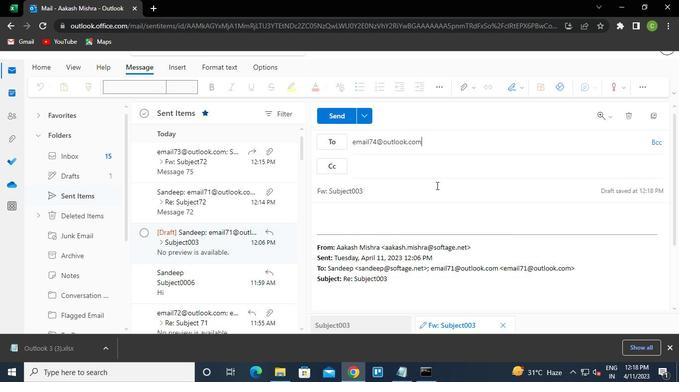 
Action: Keyboard Key.space
Screenshot: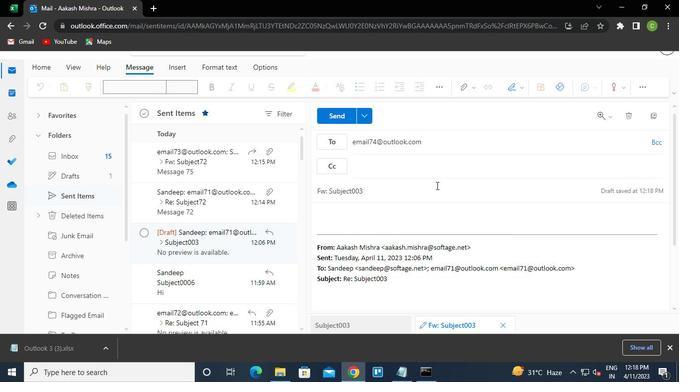 
Action: Keyboard Key.enter
Screenshot: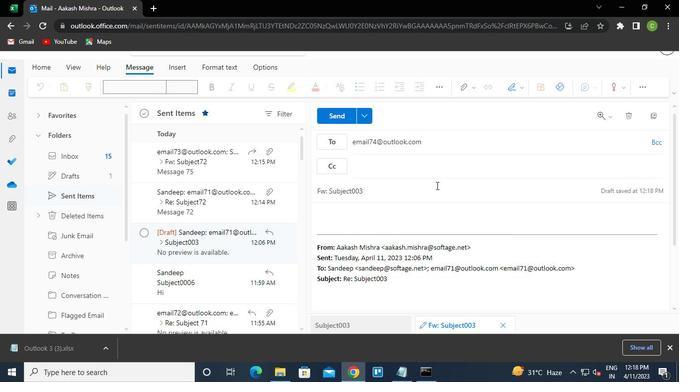 
Action: Keyboard Key.enter
Screenshot: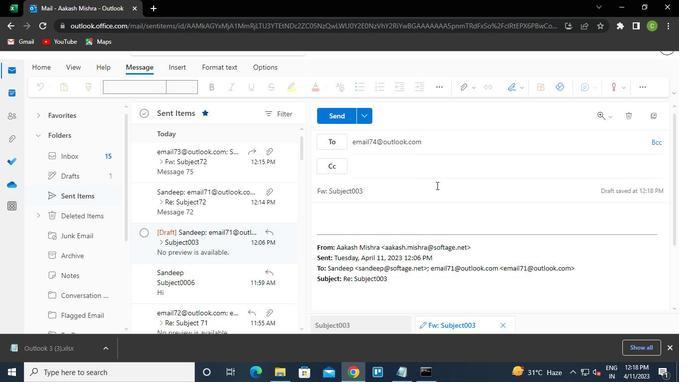 
Action: Keyboard Key.enter
Screenshot: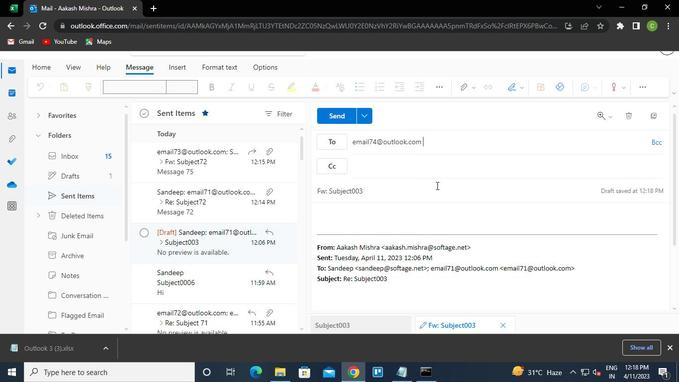 
Action: Keyboard Key.backspace
Screenshot: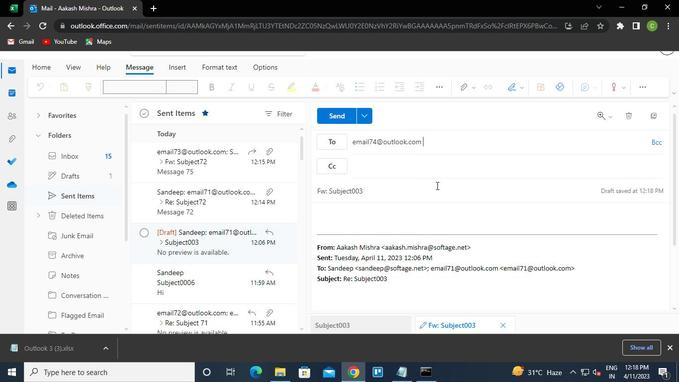 
Action: Keyboard Key.enter
Screenshot: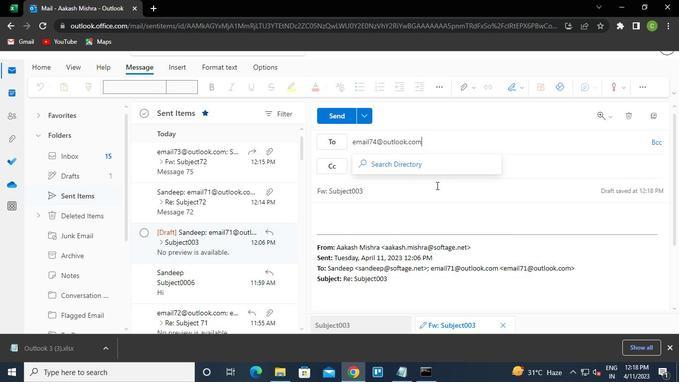 
Action: Keyboard Key.enter
Screenshot: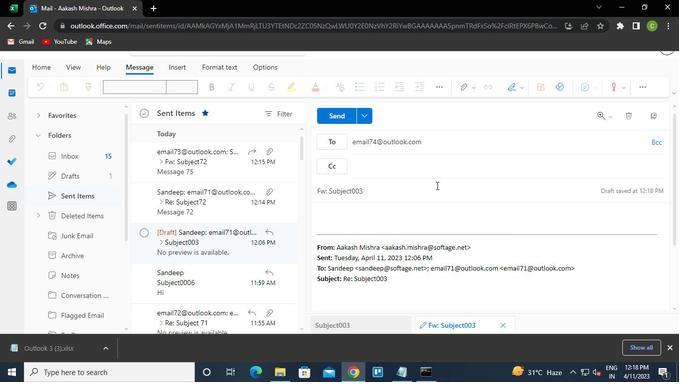 
Action: Keyboard Key.enter
Screenshot: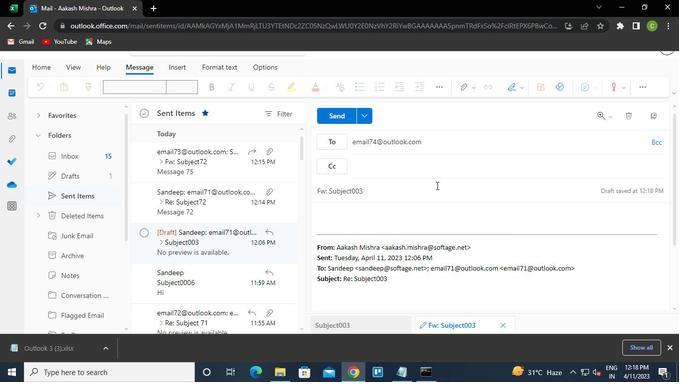 
Action: Keyboard Key.enter
Screenshot: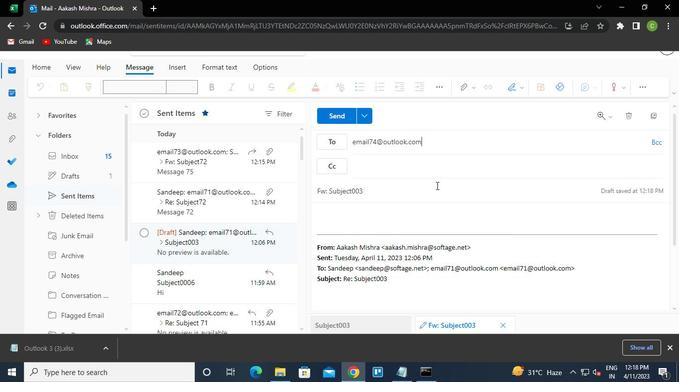 
Action: Keyboard Key.enter
Screenshot: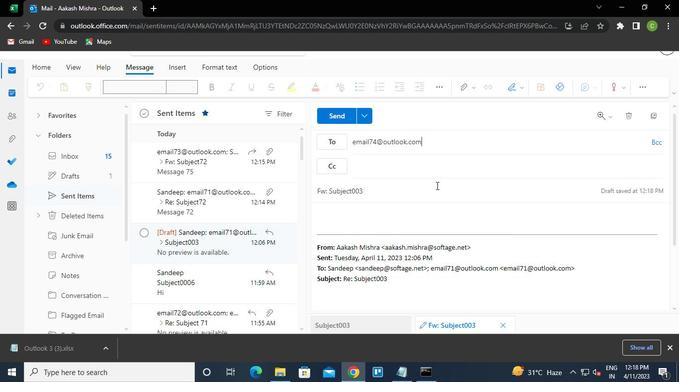 
Action: Keyboard Key.enter
Screenshot: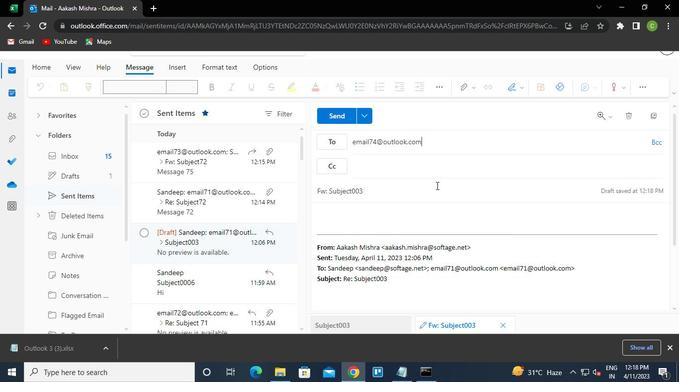 
Action: Keyboard Key.enter
Screenshot: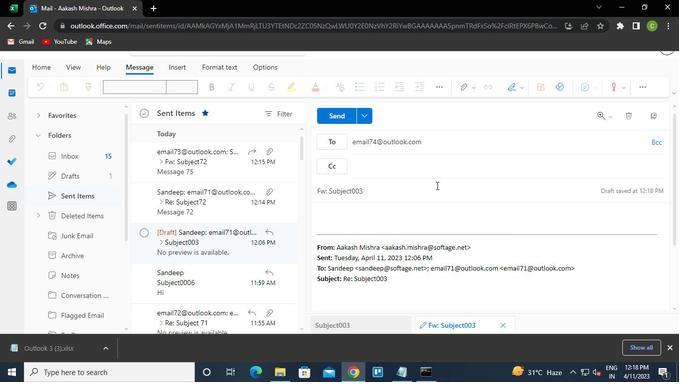 
Action: Keyboard Key.enter
Screenshot: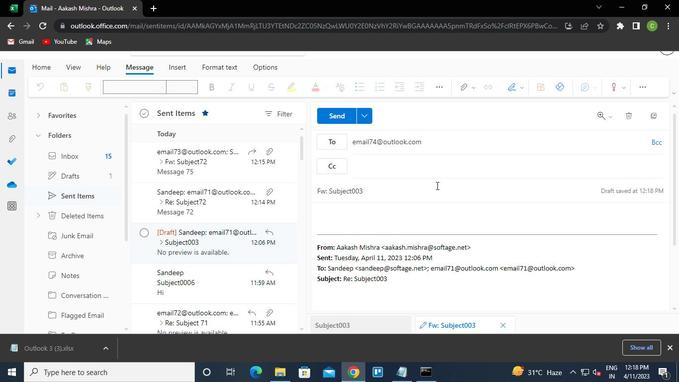 
Action: Keyboard Key.enter
Screenshot: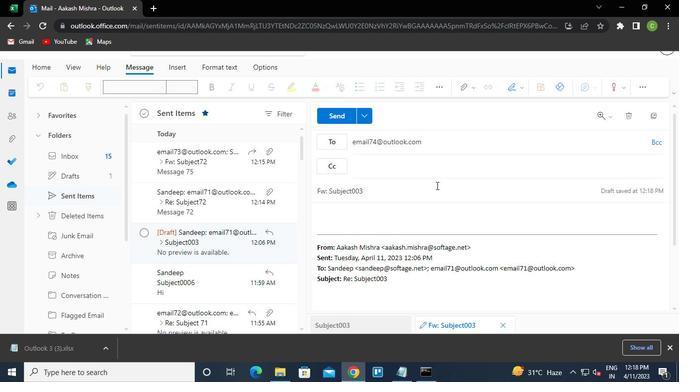 
Action: Keyboard Key.enter
Screenshot: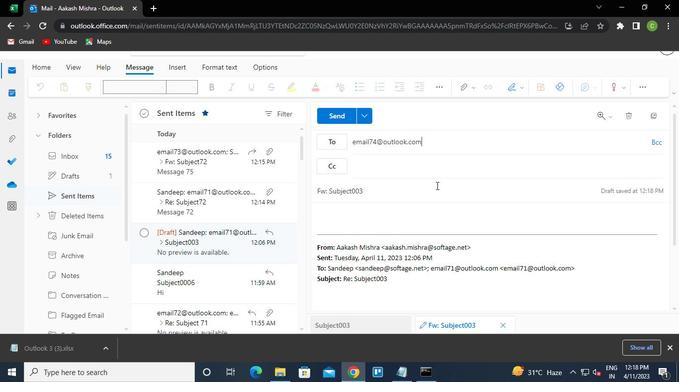 
Action: Keyboard Key.enter
Screenshot: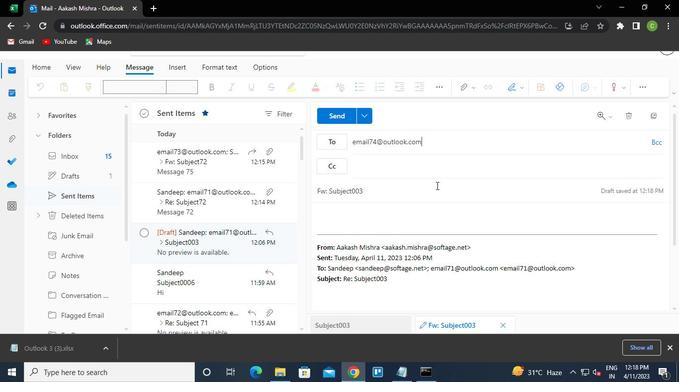
Action: Keyboard Key.space
Screenshot: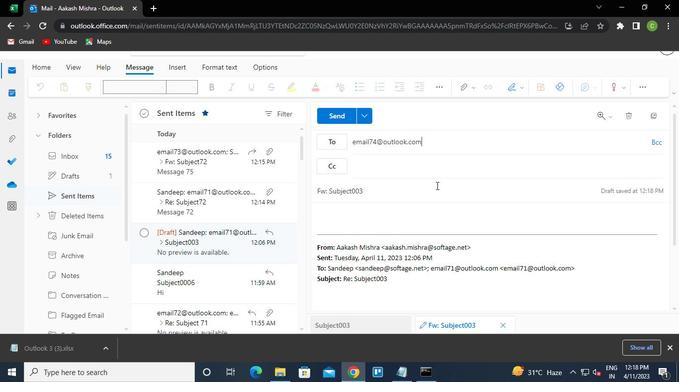 
Action: Keyboard Key.enter
Screenshot: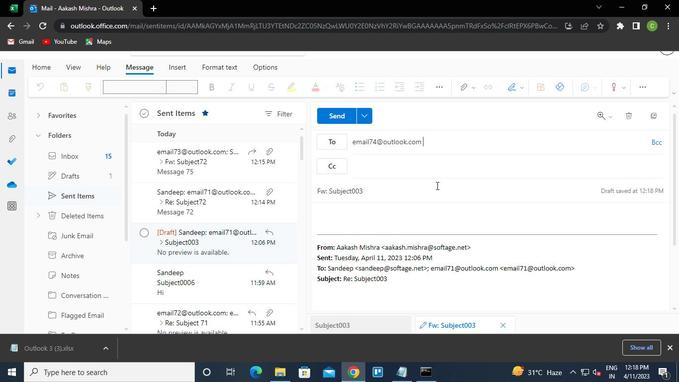 
Action: Keyboard Key.enter
Screenshot: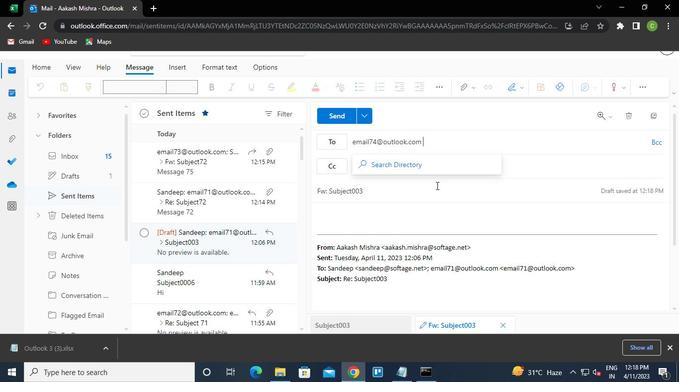 
Action: Keyboard Key.enter
Screenshot: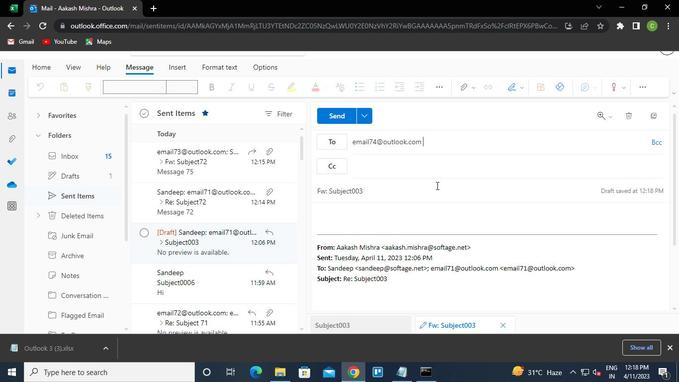 
Action: Keyboard Key.enter
Screenshot: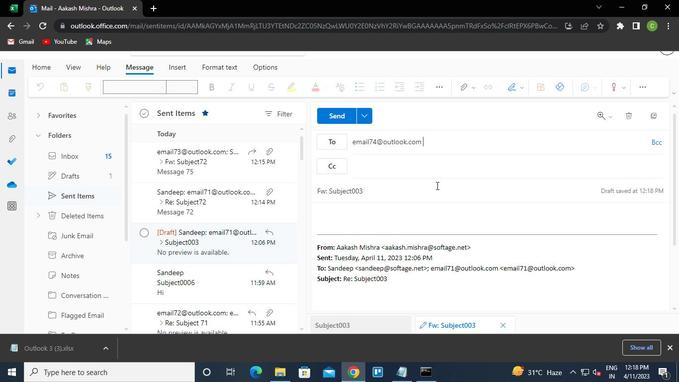 
Action: Keyboard Key.backspace
Screenshot: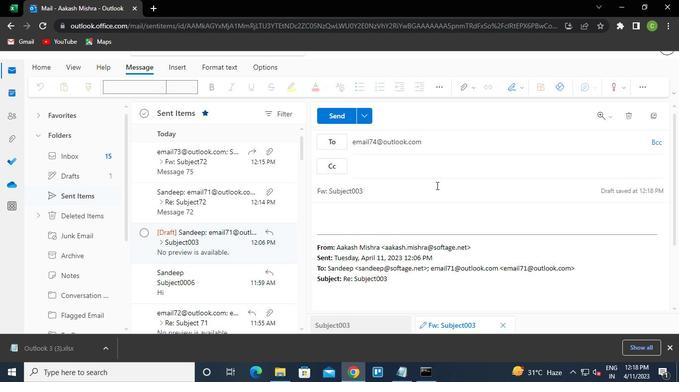 
Action: Keyboard Key.enter
Screenshot: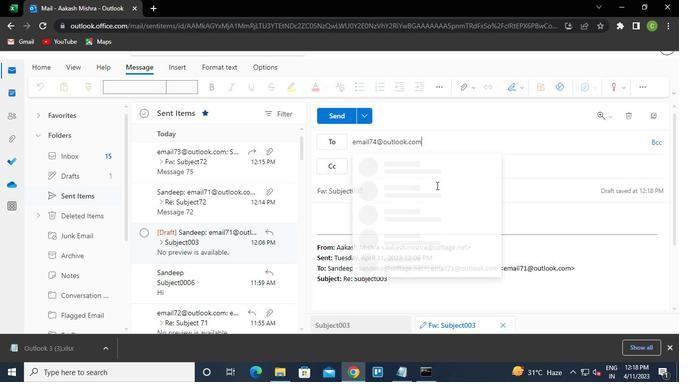 
Action: Keyboard Key.enter
Screenshot: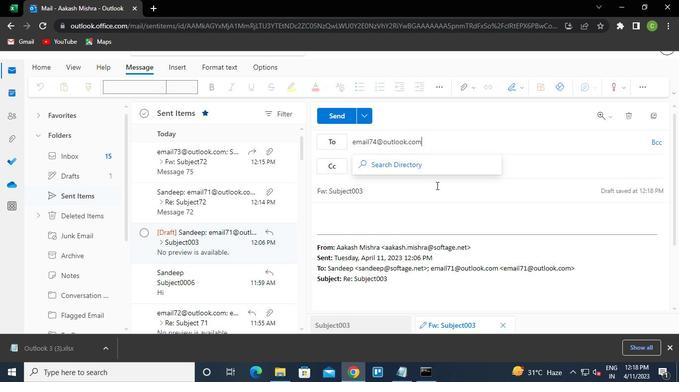 
Action: Keyboard Key.enter
Screenshot: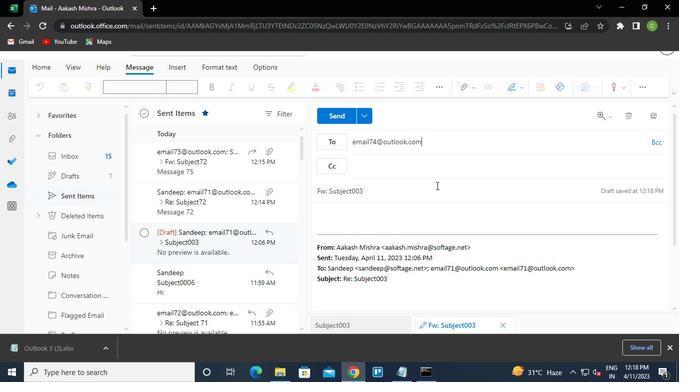 
Action: Keyboard Key.right
Screenshot: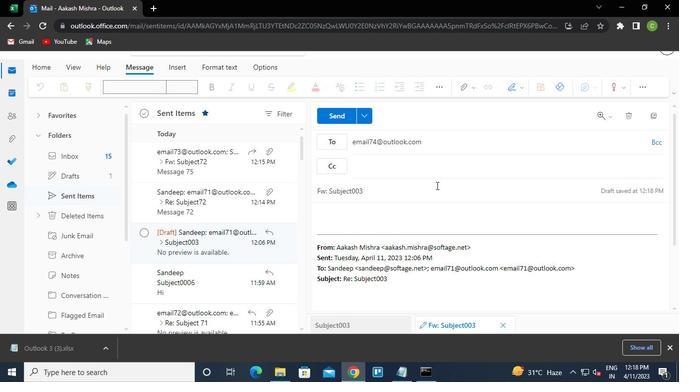 
Action: Keyboard Key.right
Screenshot: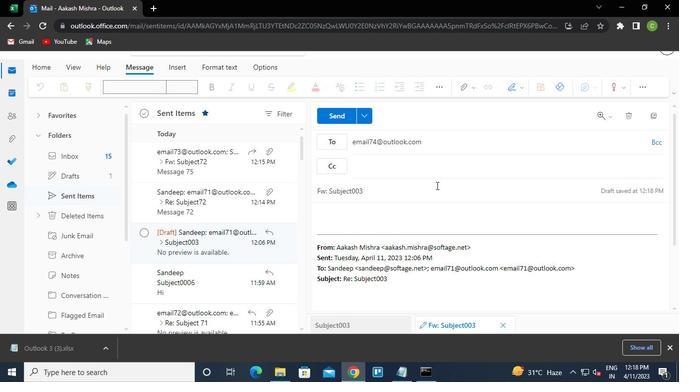 
Action: Keyboard Key.left
Screenshot: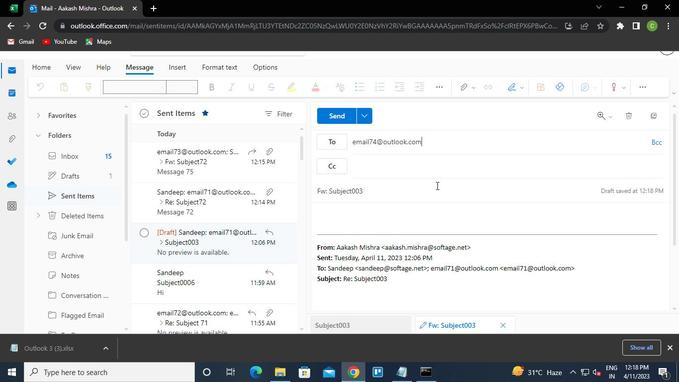 
Action: Keyboard Key.enter
Screenshot: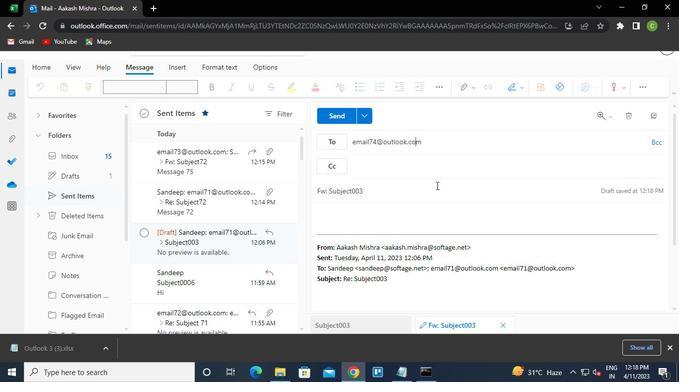 
Action: Keyboard Key.enter
Screenshot: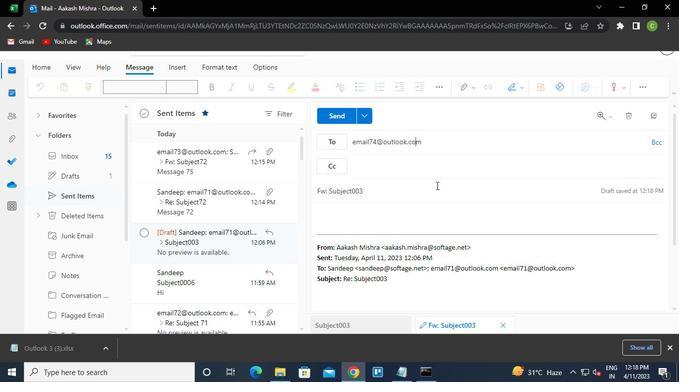 
Action: Keyboard Key.enter
Screenshot: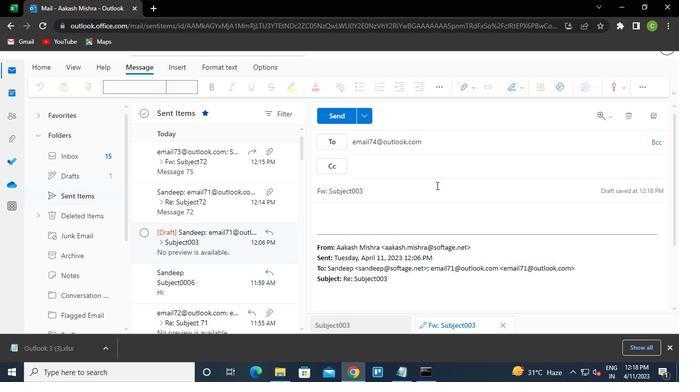 
Action: Keyboard Key.enter
Screenshot: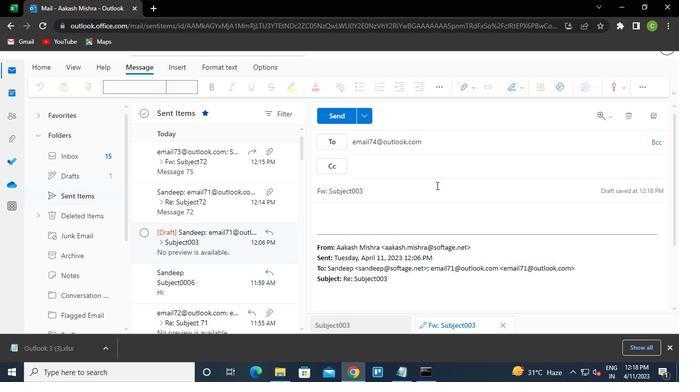 
Action: Keyboard Key.enter
Screenshot: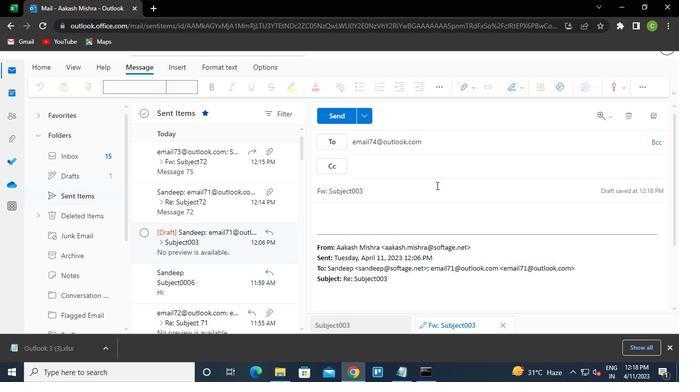 
Action: Keyboard Key.enter
Screenshot: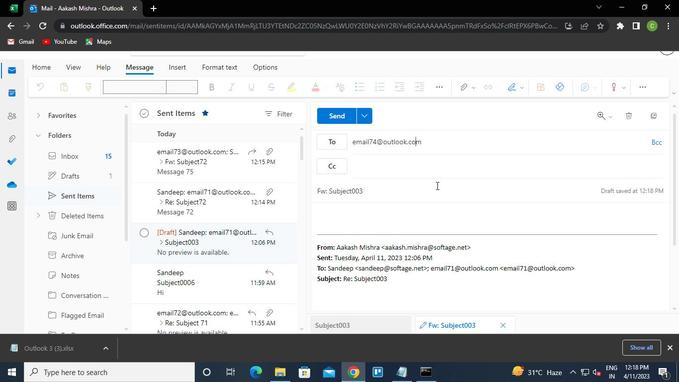 
Action: Keyboard Key.space
Screenshot: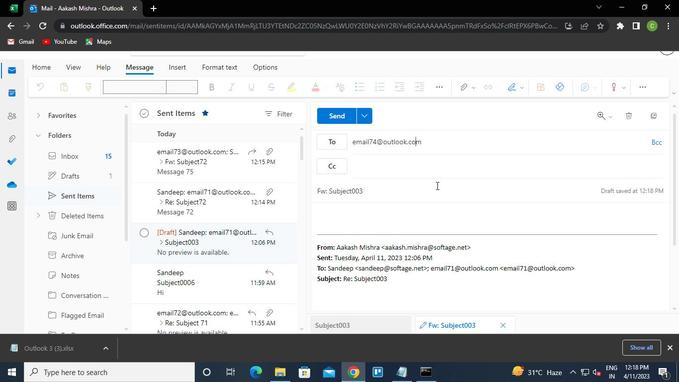 
Action: Keyboard Key.enter
Screenshot: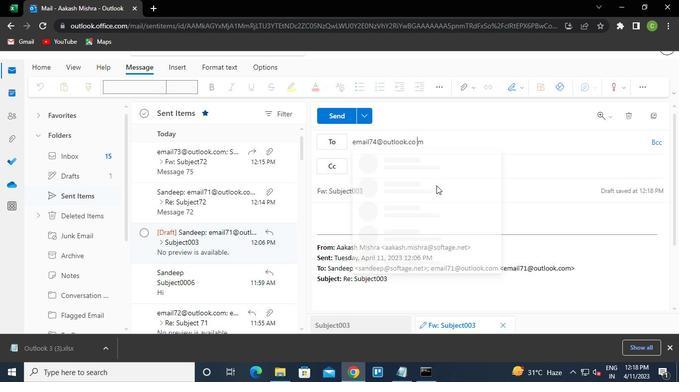 
Action: Keyboard Key.backspace
Screenshot: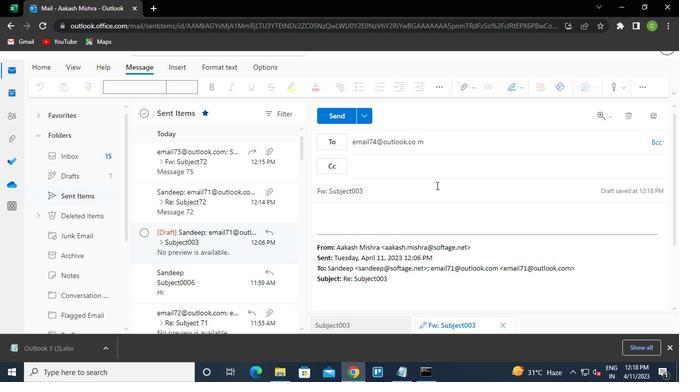 
Action: Keyboard Key.right
Screenshot: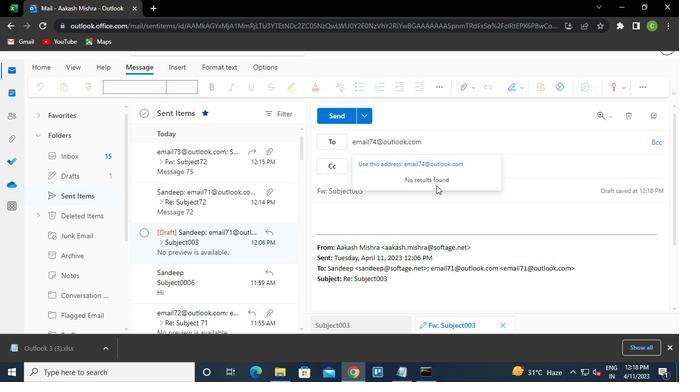 
Action: Keyboard Key.right
Screenshot: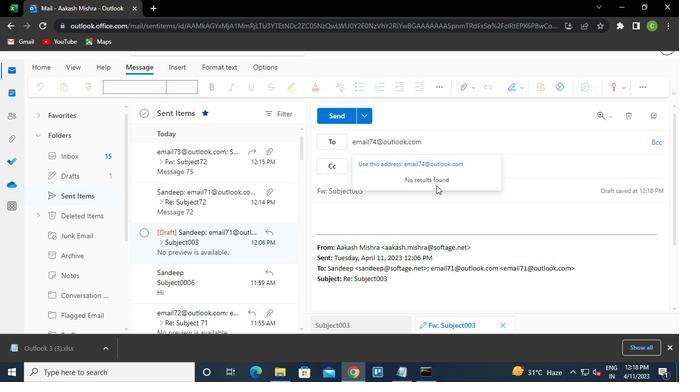 
Action: Keyboard Key.space
Screenshot: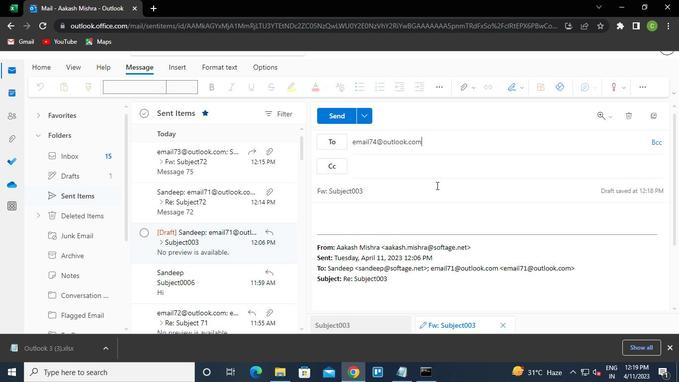 
Action: Keyboard Key.space
Screenshot: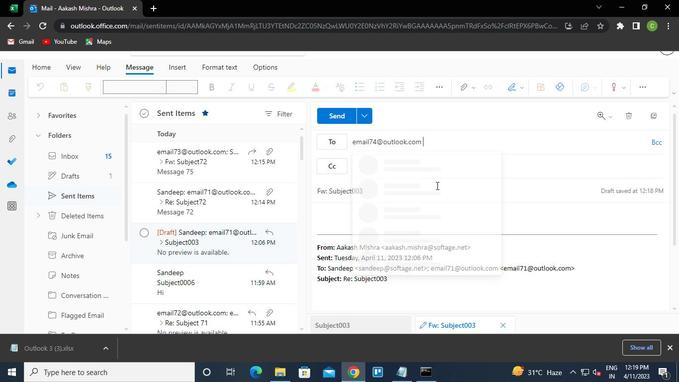 
Action: Keyboard Key.enter
Screenshot: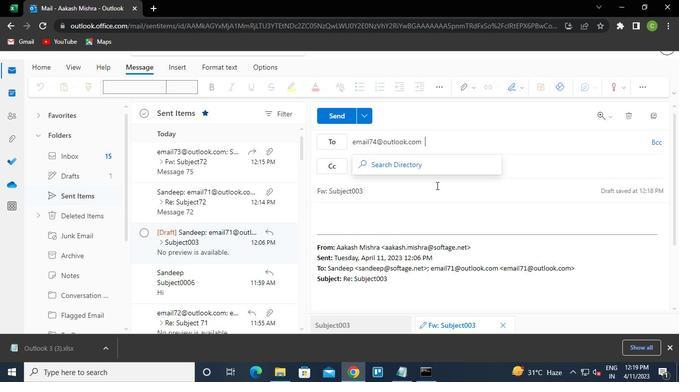 
Action: Keyboard Key.enter
Screenshot: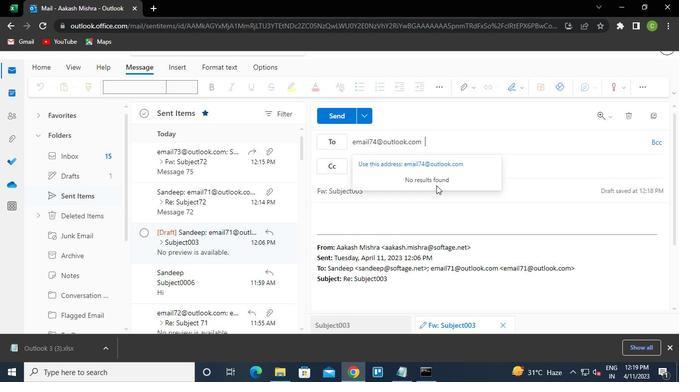
Action: Keyboard Key.enter
Screenshot: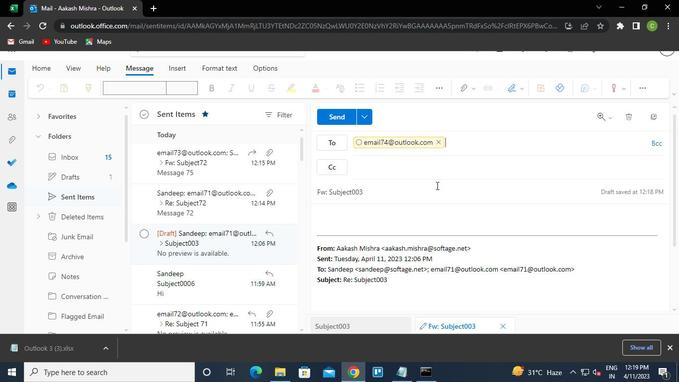 
Action: Mouse moved to (372, 169)
Screenshot: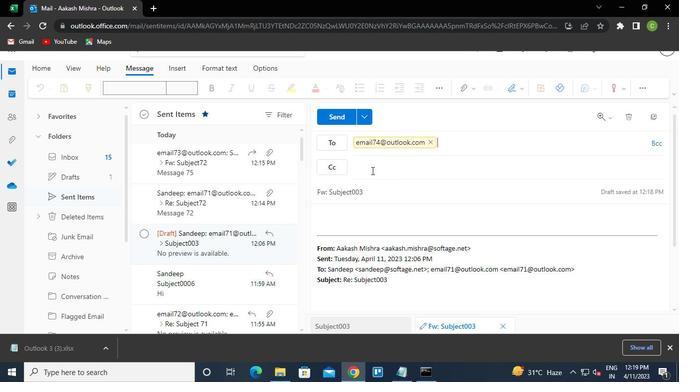 
Action: Mouse pressed left at (372, 169)
Screenshot: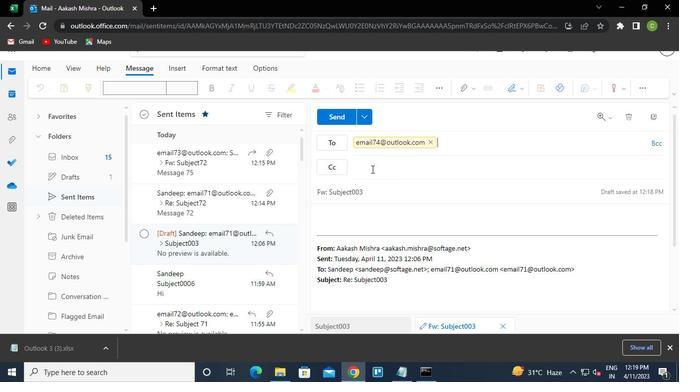 
Action: Keyboard e
Screenshot: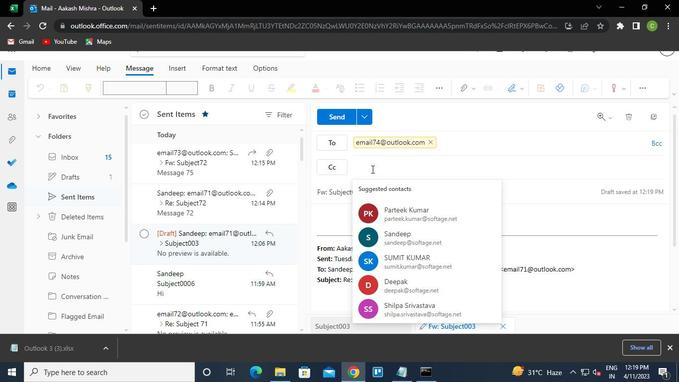 
Action: Keyboard m
Screenshot: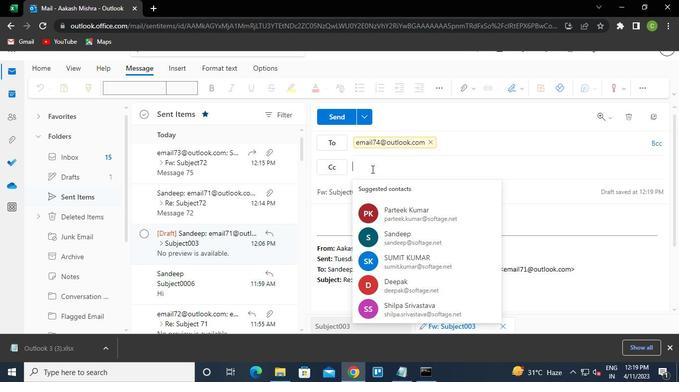 
Action: Keyboard a
Screenshot: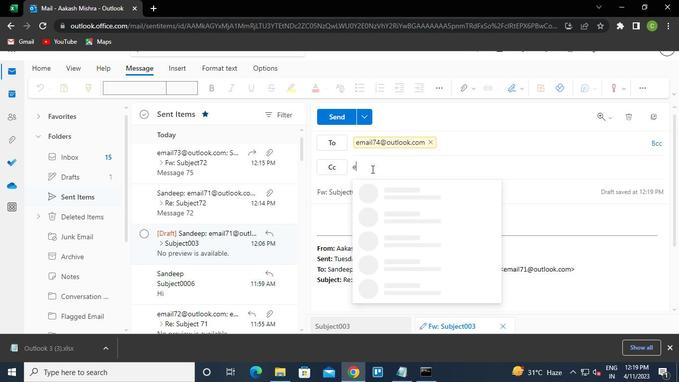 
Action: Keyboard i
Screenshot: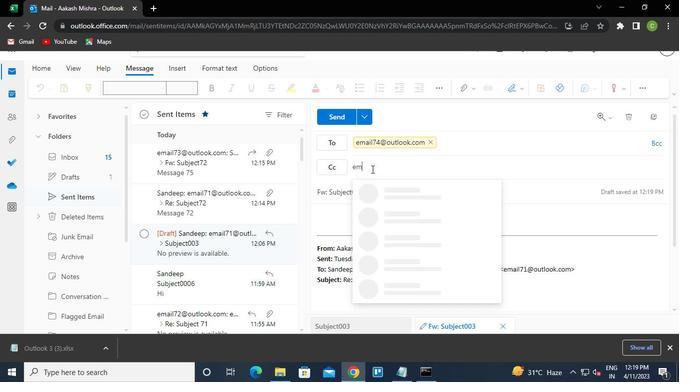 
Action: Keyboard l
Screenshot: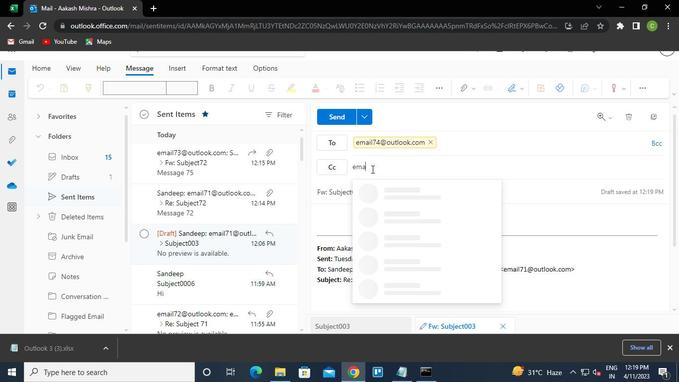
Action: Keyboard <103>
Screenshot: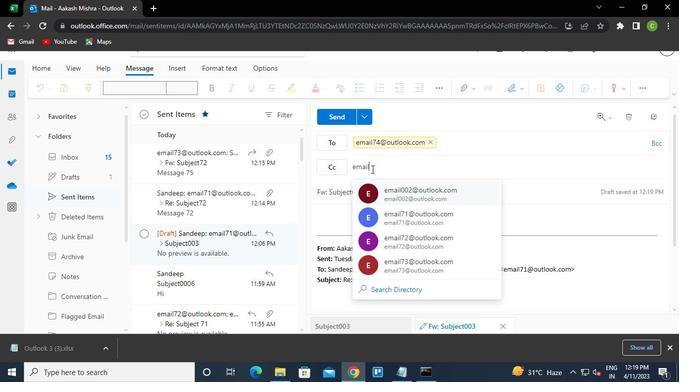 
Action: Keyboard <101>
Screenshot: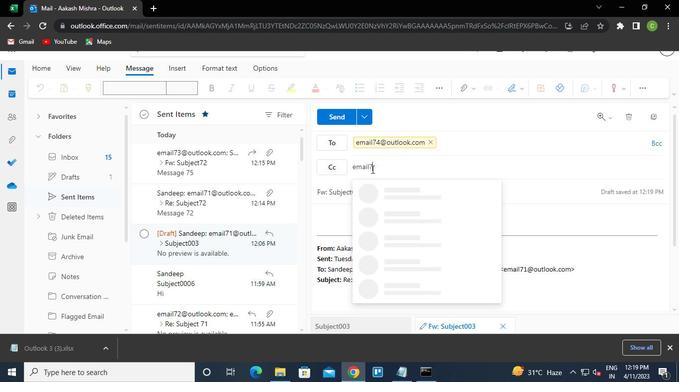 
Action: Keyboard Key.shift
Screenshot: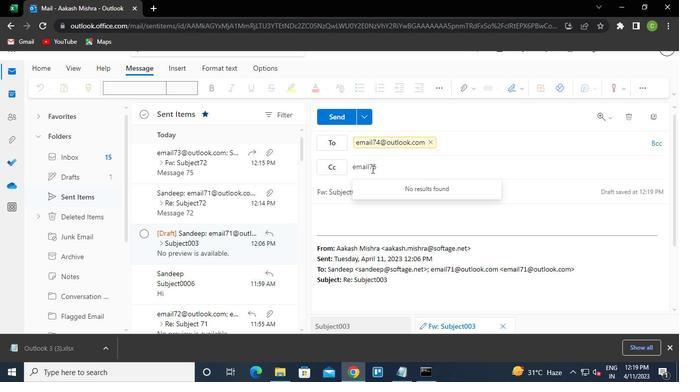 
Action: Keyboard @
Screenshot: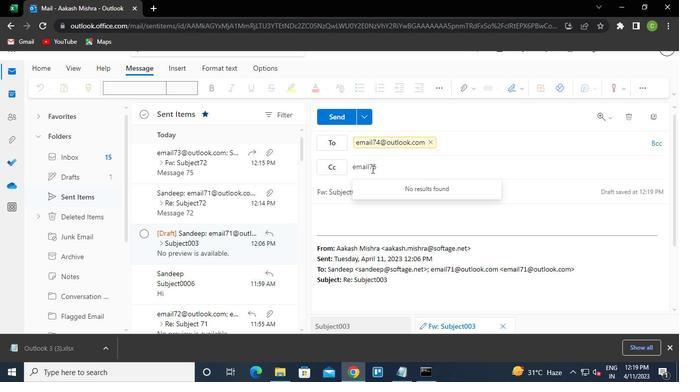 
Action: Keyboard o
Screenshot: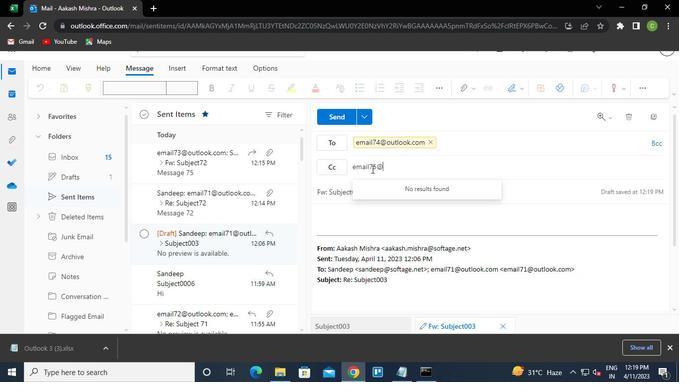 
Action: Keyboard u
Screenshot: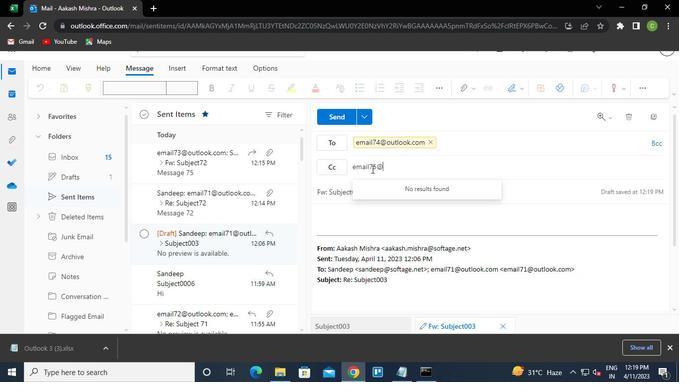 
Action: Keyboard t
Screenshot: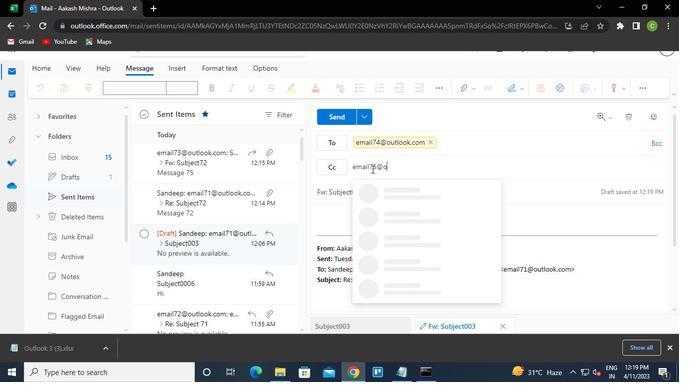 
Action: Keyboard l
Screenshot: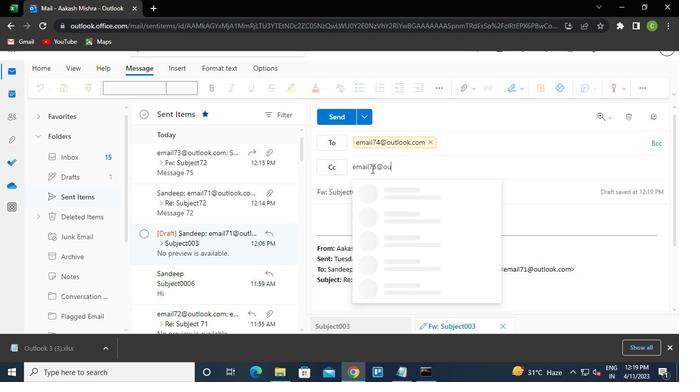 
Action: Keyboard o
Screenshot: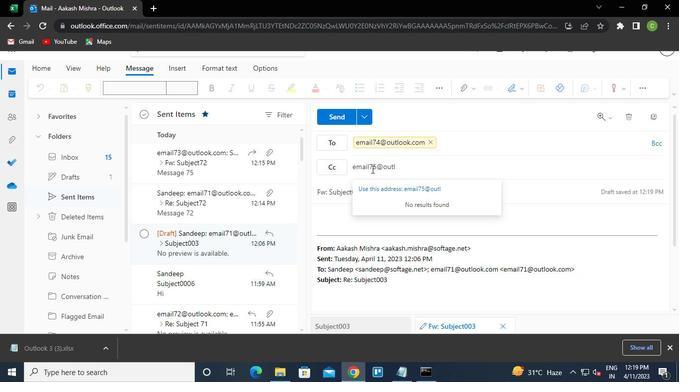 
Action: Keyboard o
Screenshot: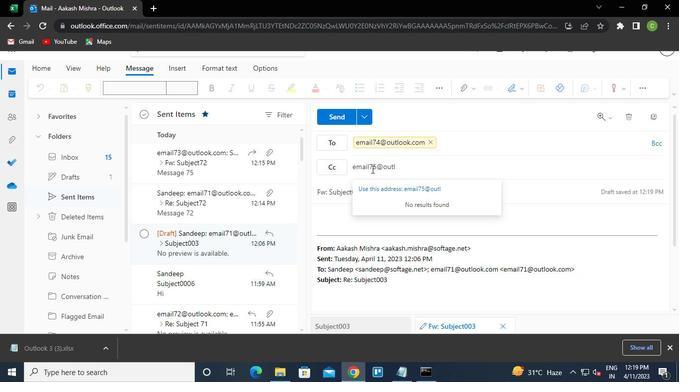 
Action: Keyboard k
Screenshot: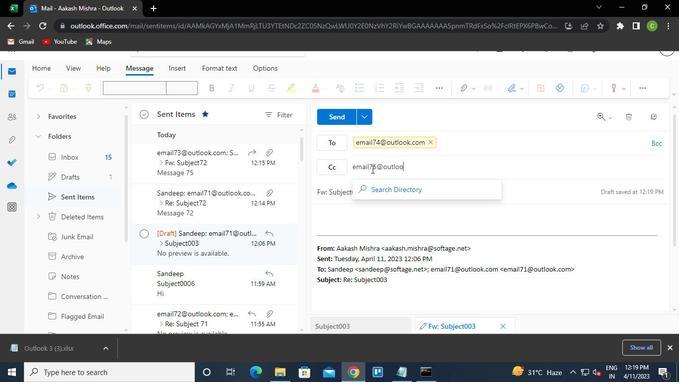 
Action: Keyboard .
Screenshot: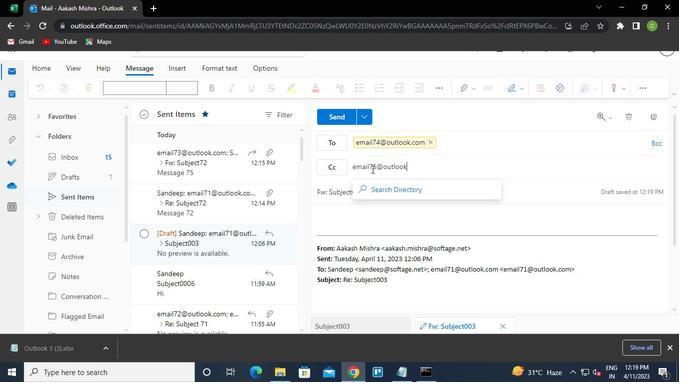 
Action: Keyboard c
Screenshot: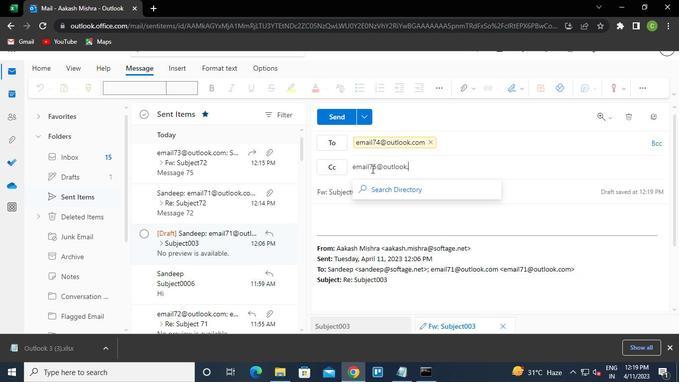 
Action: Keyboard o
Screenshot: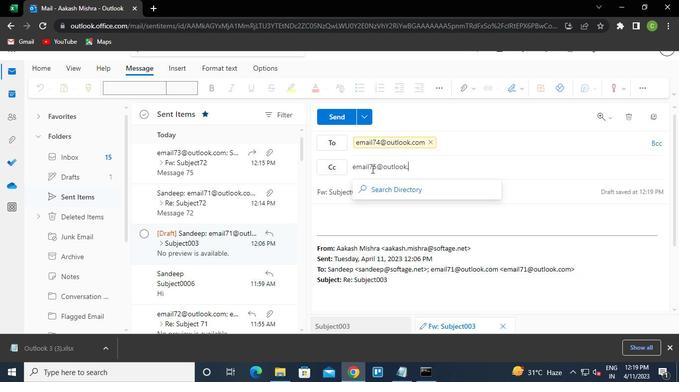 
Action: Keyboard m
Screenshot: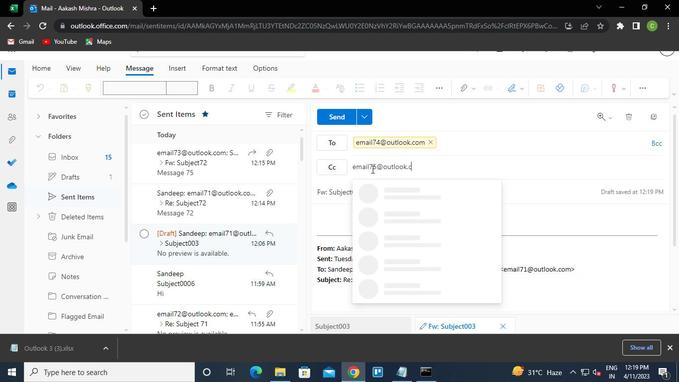 
Action: Keyboard Key.enter
Screenshot: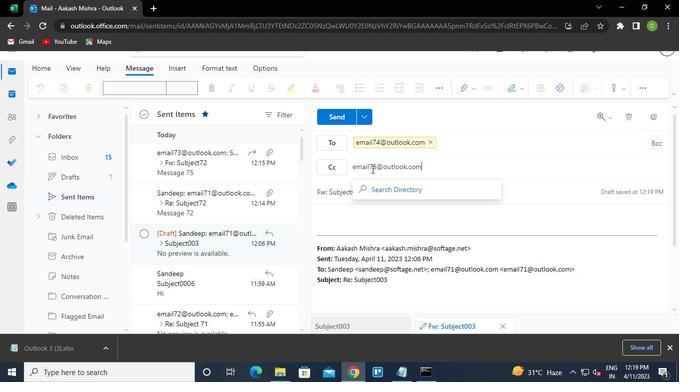 
Action: Keyboard Key.space
Screenshot: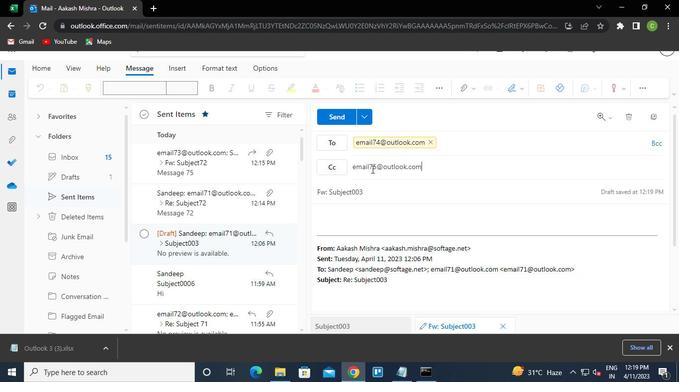 
Action: Keyboard Key.enter
Screenshot: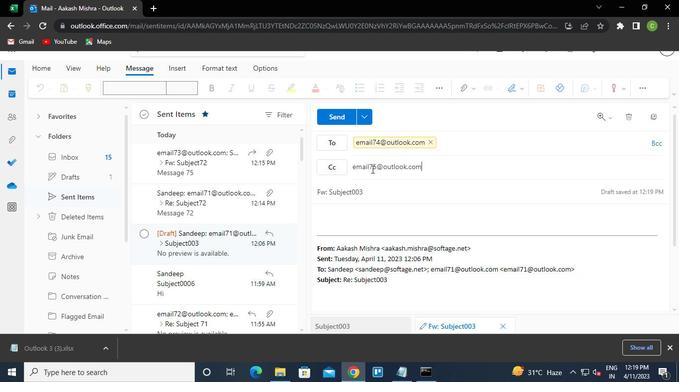 
Action: Keyboard Key.space
Screenshot: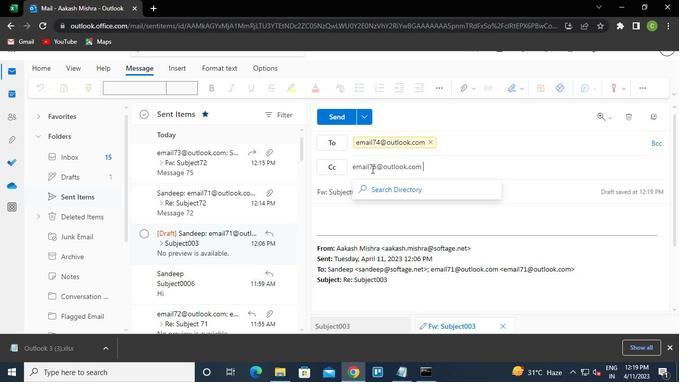 
Action: Keyboard Key.enter
Screenshot: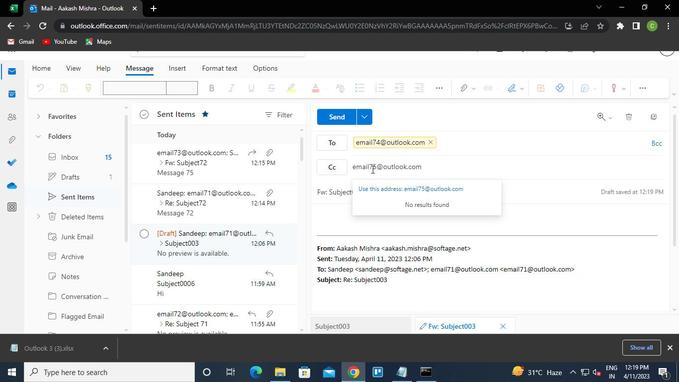 
Action: Keyboard Key.space
Screenshot: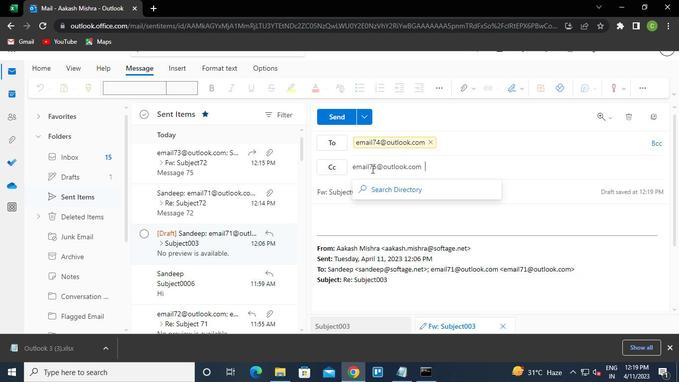 
Action: Keyboard Key.enter
Screenshot: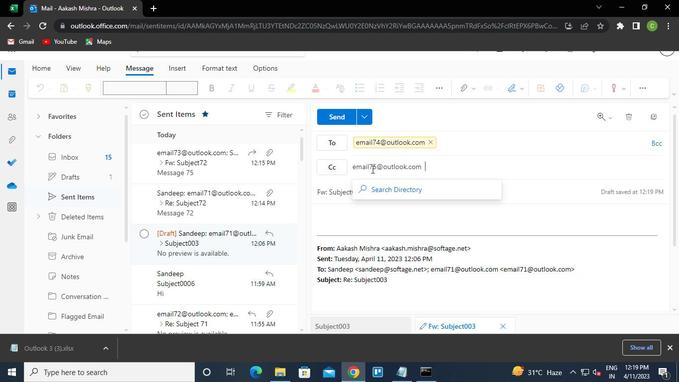 
Action: Keyboard Key.enter
Screenshot: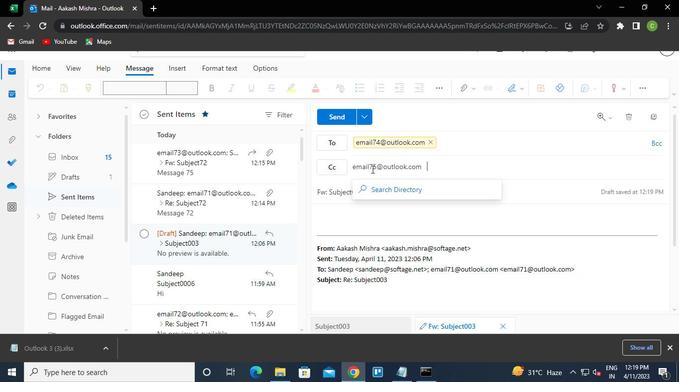
Action: Keyboard Key.enter
Screenshot: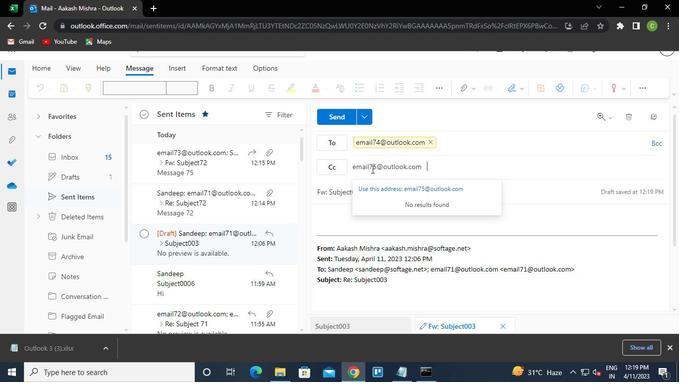 
Action: Keyboard Key.enter
Screenshot: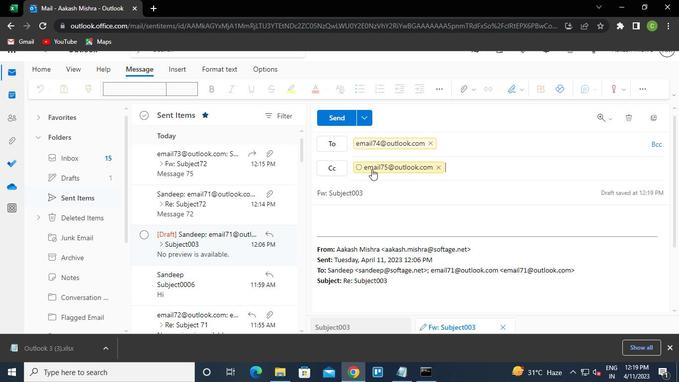 
Action: Mouse moved to (370, 193)
Screenshot: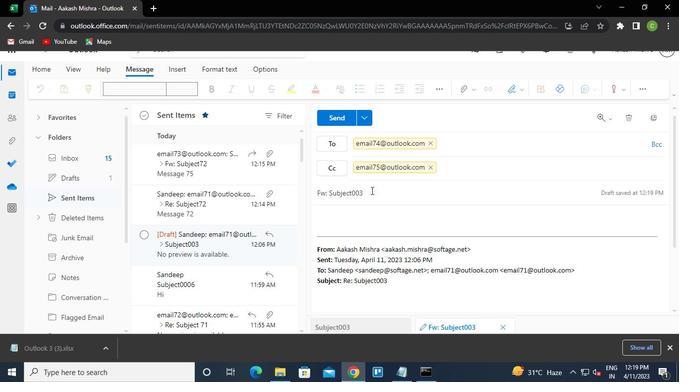 
Action: Mouse pressed left at (370, 193)
Screenshot: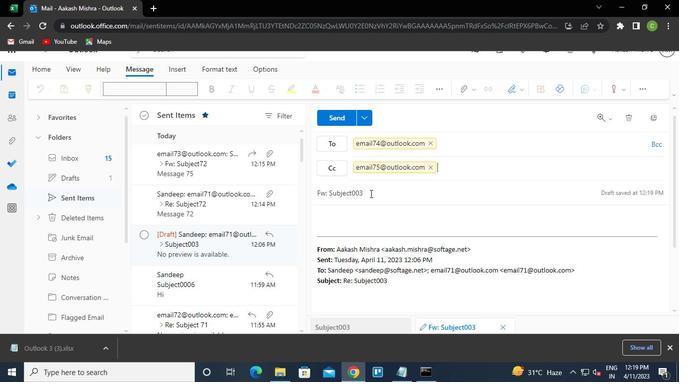 
Action: Keyboard Key.backspace
Screenshot: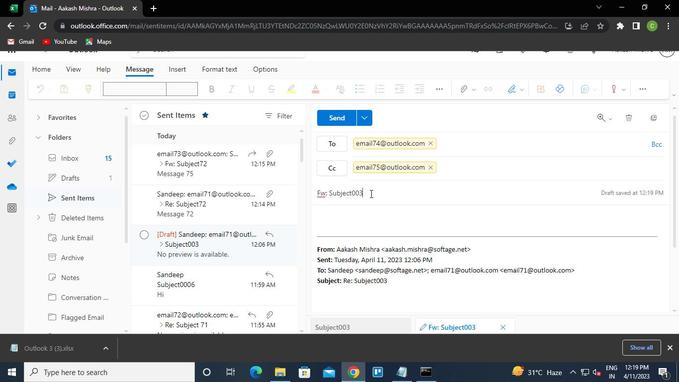 
Action: Keyboard Key.backspace
Screenshot: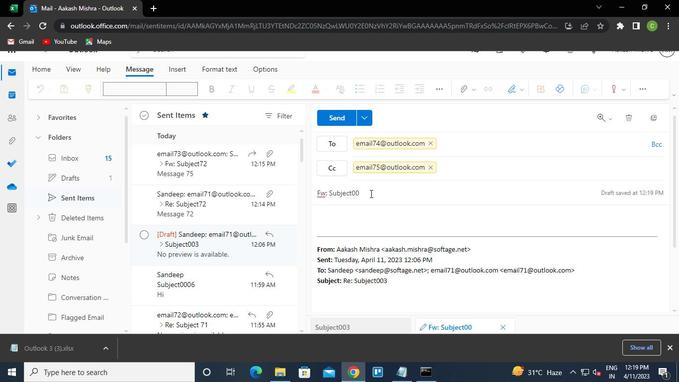 
Action: Keyboard Key.backspace
Screenshot: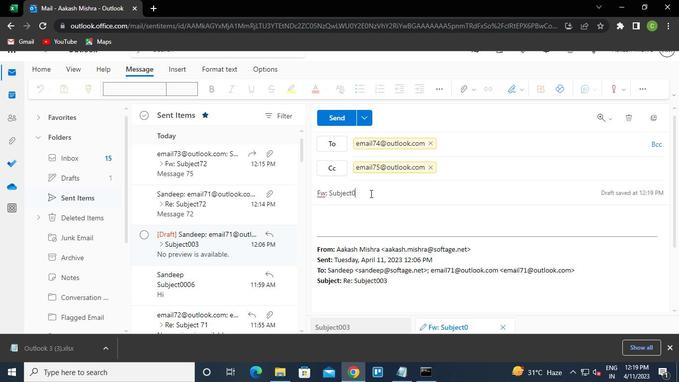 
Action: Keyboard <103>
Screenshot: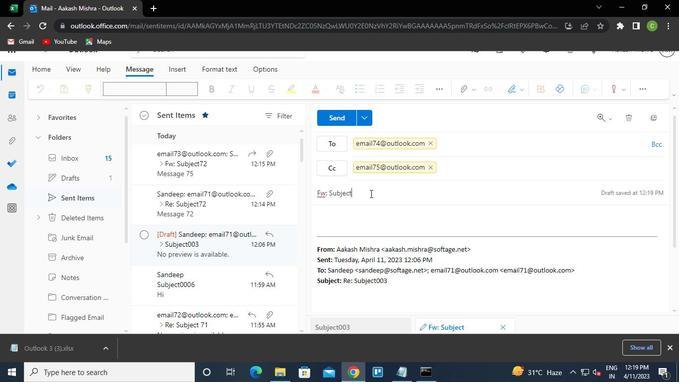 
Action: Keyboard <97>
Screenshot: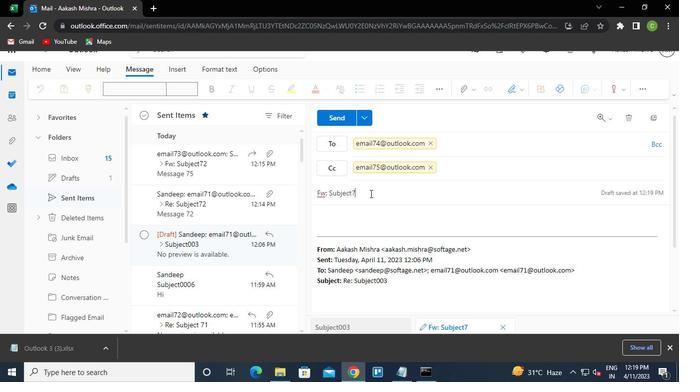 
Action: Mouse moved to (346, 216)
Screenshot: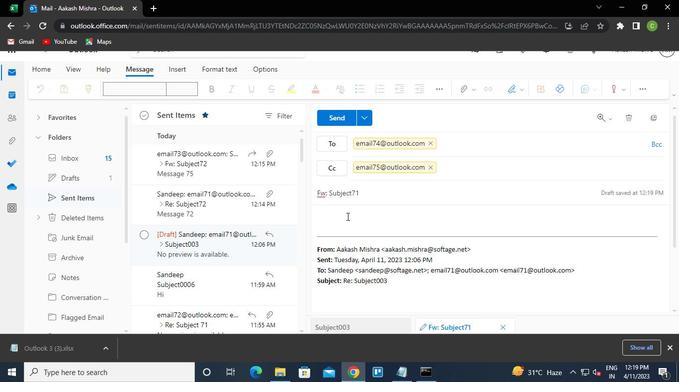 
Action: Mouse pressed left at (346, 216)
Screenshot: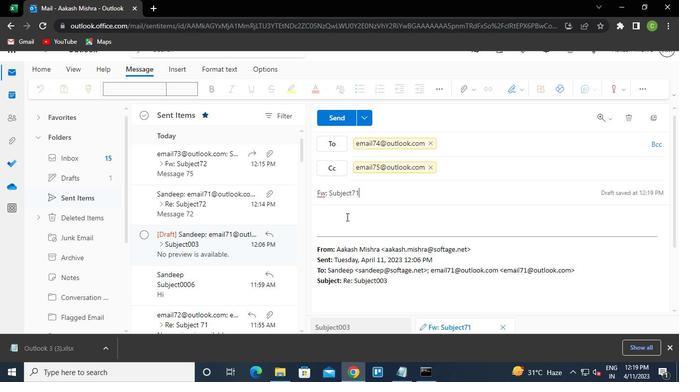
Action: Keyboard Key.caps_lock
Screenshot: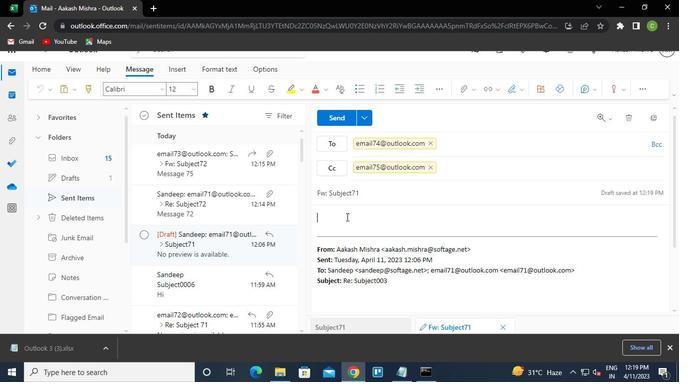 
Action: Keyboard m
Screenshot: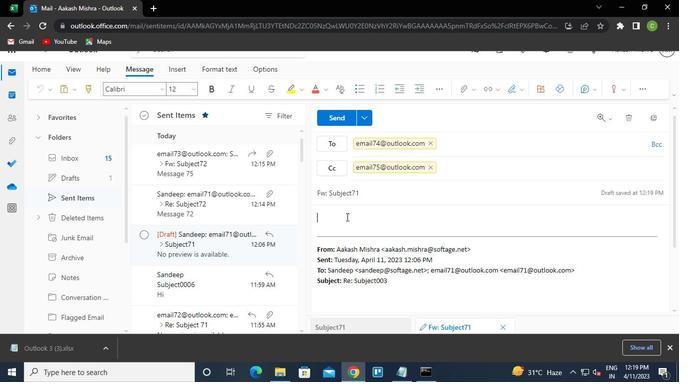 
Action: Keyboard Key.caps_lock
Screenshot: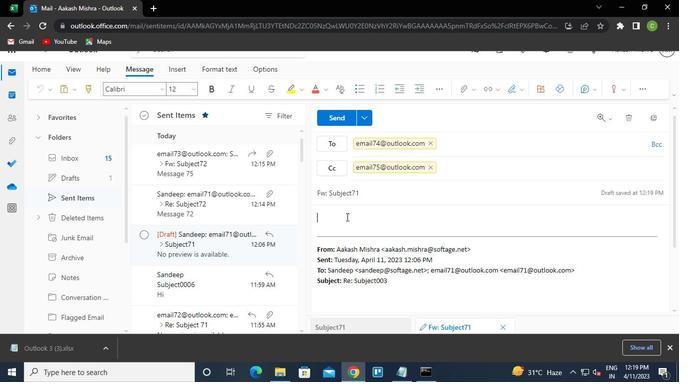 
Action: Keyboard e
Screenshot: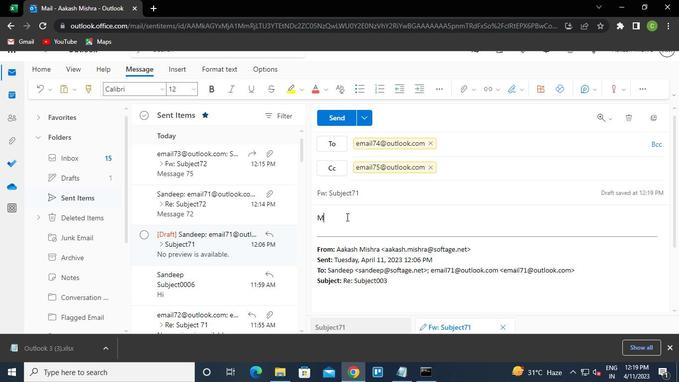 
Action: Keyboard s
Screenshot: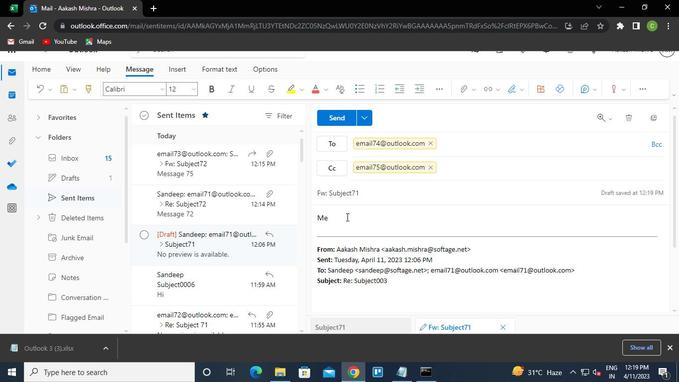 
Action: Keyboard s
Screenshot: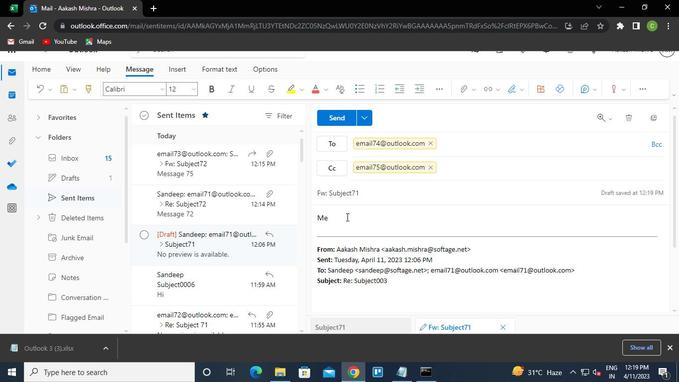 
Action: Keyboard a
Screenshot: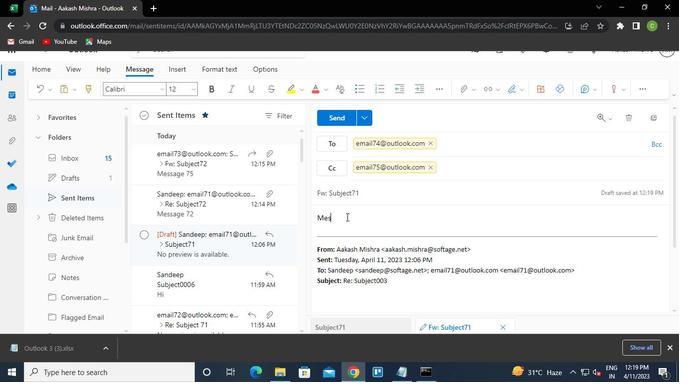 
Action: Keyboard g
Screenshot: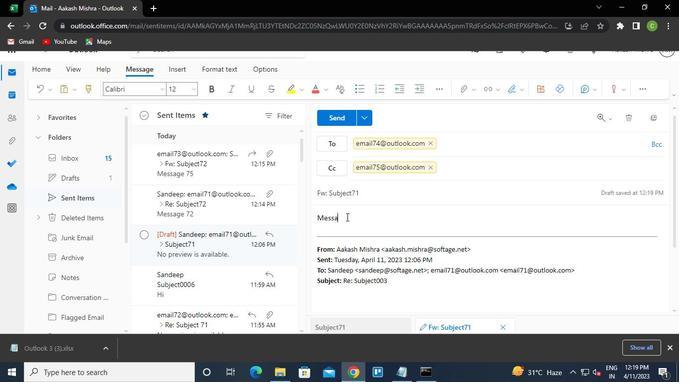 
Action: Keyboard e
Screenshot: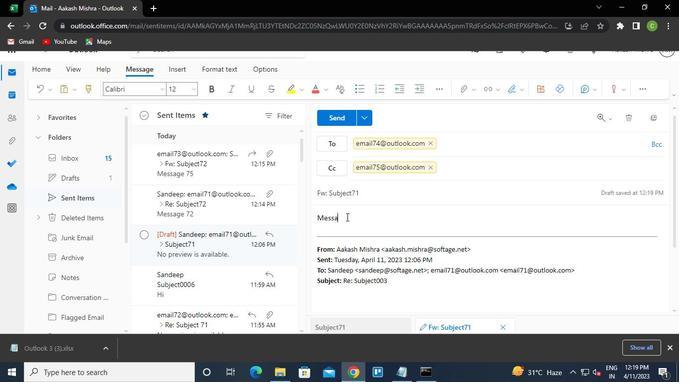 
Action: Keyboard Key.space
Screenshot: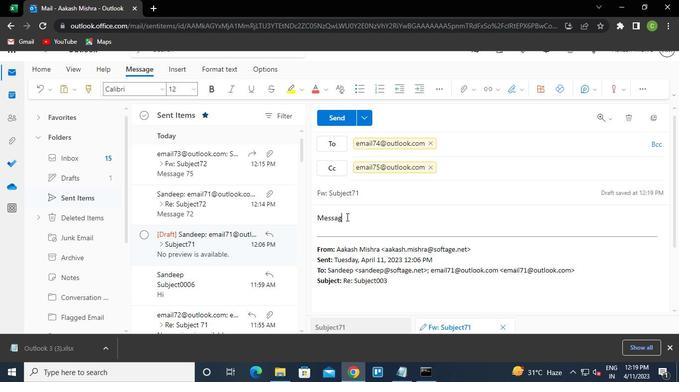 
Action: Keyboard <103>
Screenshot: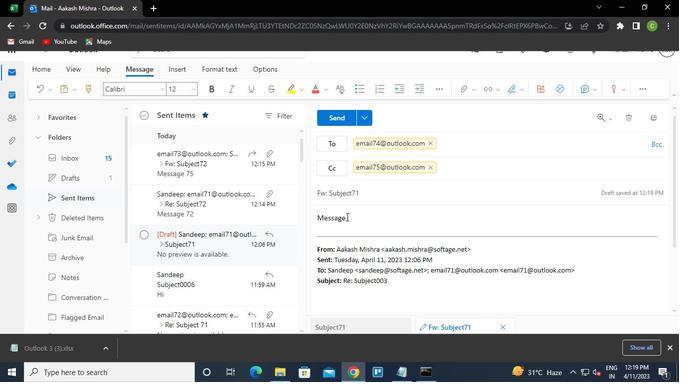 
Action: Keyboard <97>
Screenshot: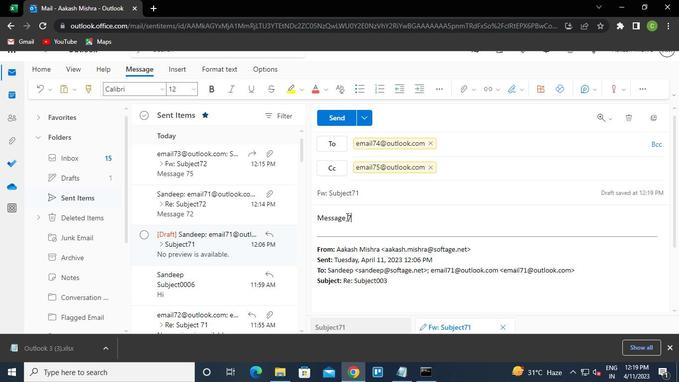 
Action: Mouse moved to (336, 116)
Screenshot: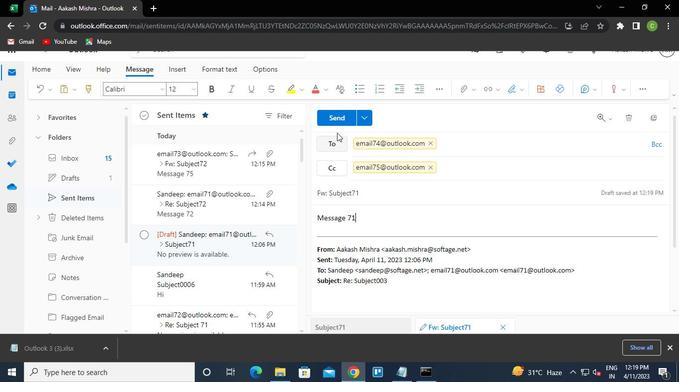 
Action: Mouse pressed left at (336, 116)
Screenshot: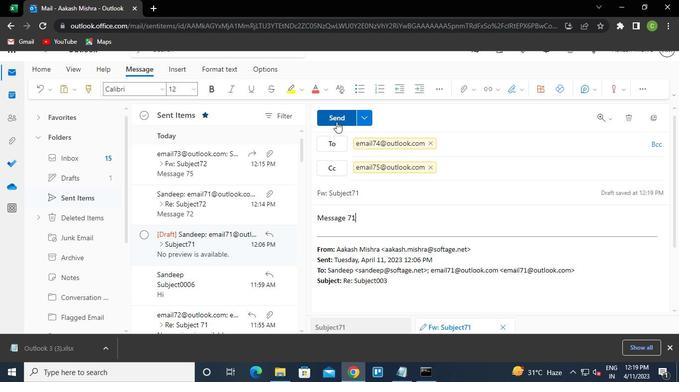 
Action: Mouse moved to (428, 377)
Screenshot: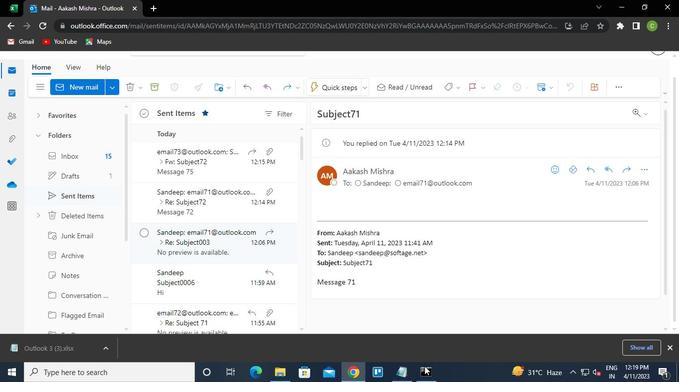
Action: Mouse pressed left at (428, 377)
Screenshot: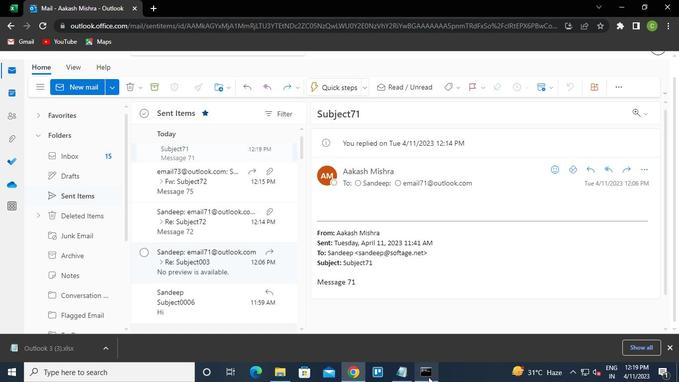 
Action: Mouse moved to (497, 28)
Screenshot: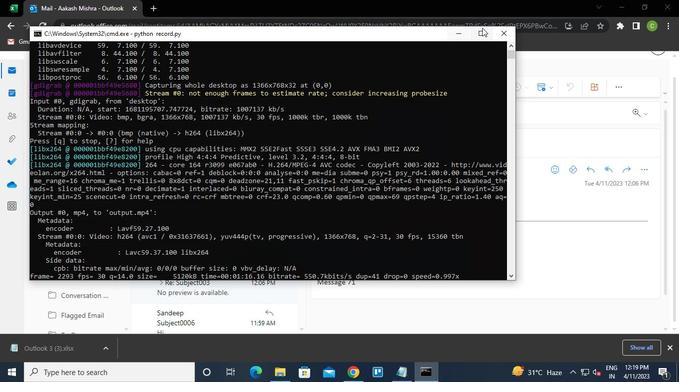 
Action: Mouse pressed left at (497, 28)
Screenshot: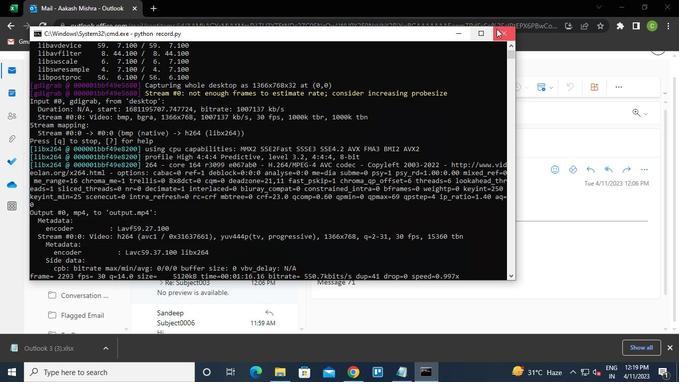 
Action: Mouse moved to (497, 28)
Screenshot: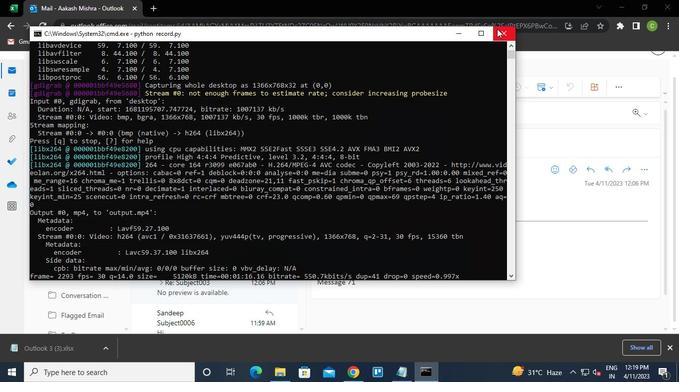 
